 Task: Add an event with the title Quarterly Sales Forecast Review, date '2023/12/21', time 7:50 AM to 9:50 AMand add a description:  Participants will understand the importance of trust in fostering effective collaboration. They will learn strategies to build trust, create a psychologically safe environment, and encourage risk-taking and innovation., put the event into Green category . Add location for the event as: Toronto, Canada, logged in from the account softage.3@softage.netand send the event invitation to softage.4@softage.net and softage.5@softage.net. Set a reminder for the event 30 minutes before
Action: Mouse moved to (91, 103)
Screenshot: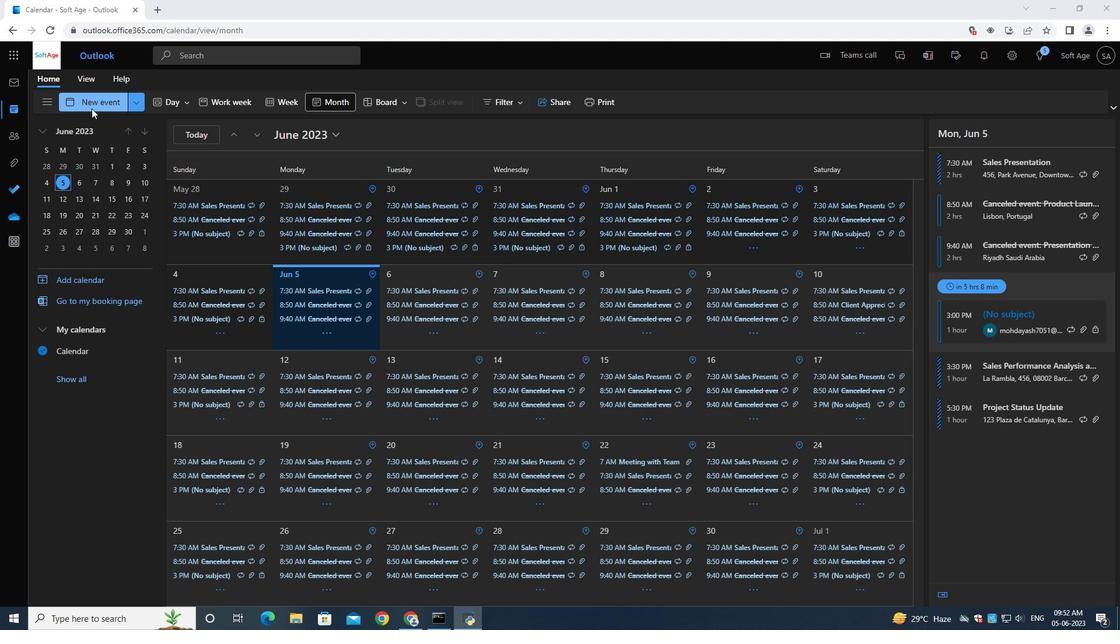
Action: Mouse pressed left at (91, 103)
Screenshot: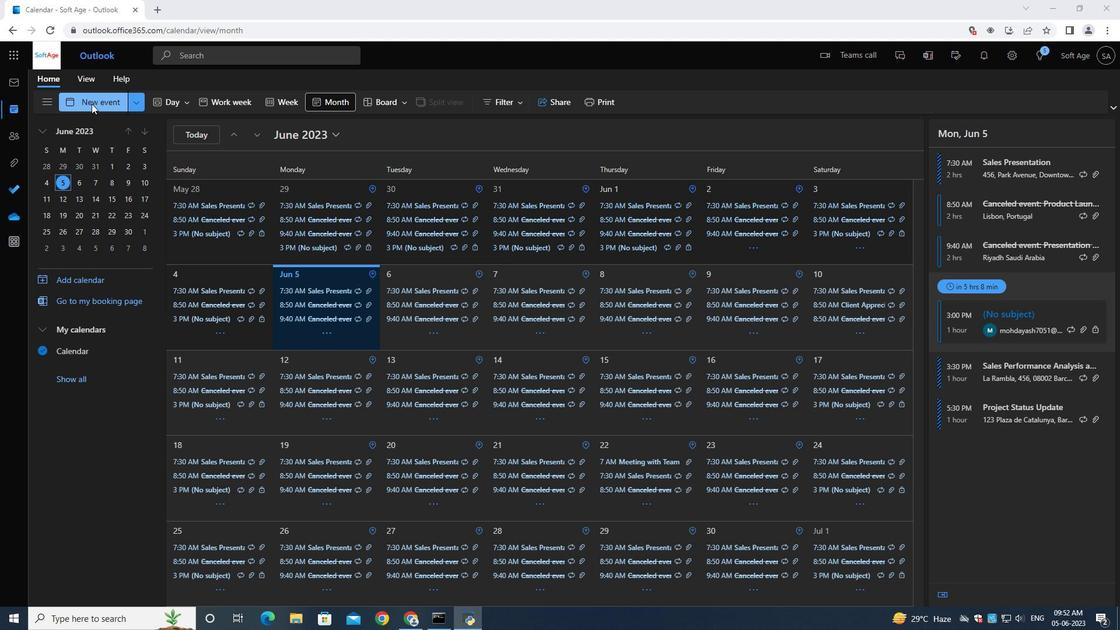 
Action: Mouse moved to (296, 194)
Screenshot: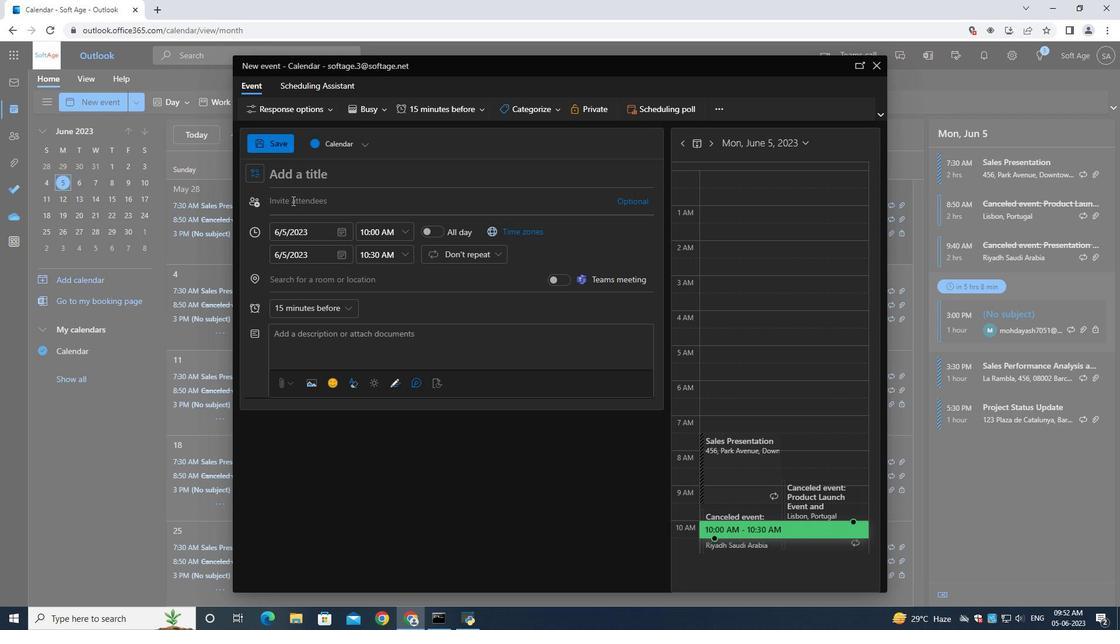 
Action: Key pressed <Key.shift>Quarterly<Key.space><Key.shift>Sales<Key.space><Key.shift>Forecast<Key.space><Key.shift>Review
Screenshot: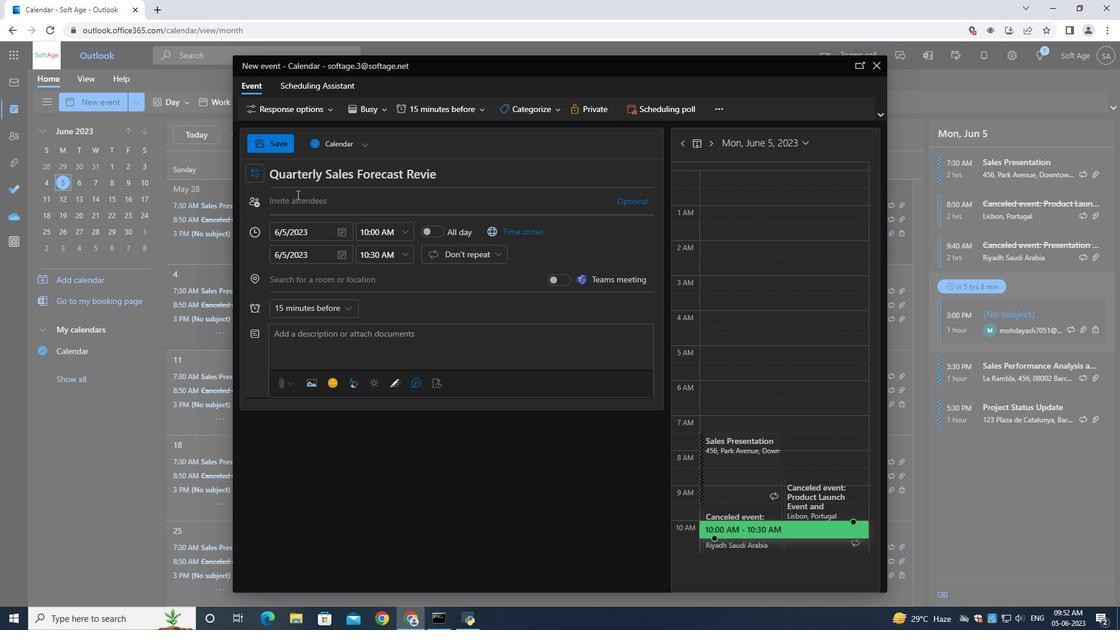 
Action: Mouse moved to (340, 232)
Screenshot: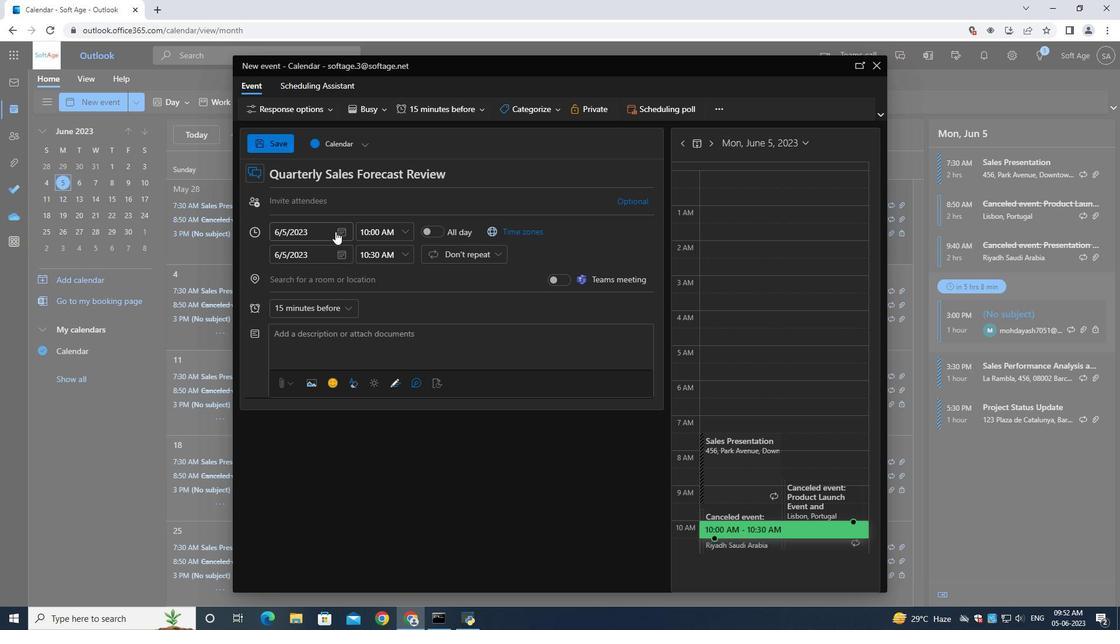 
Action: Mouse pressed left at (340, 232)
Screenshot: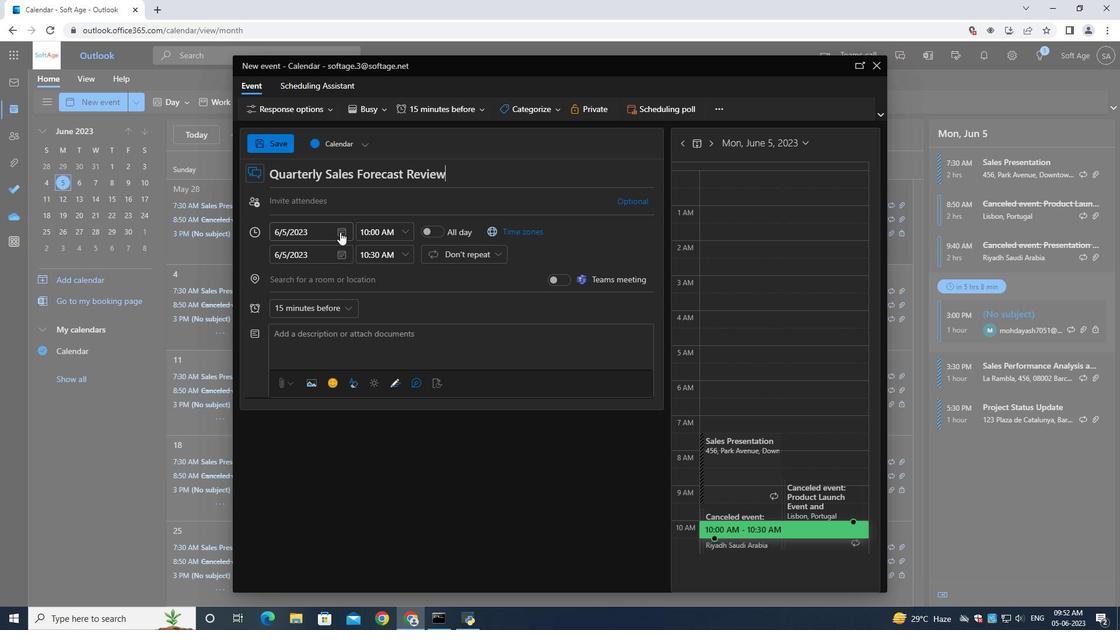 
Action: Mouse moved to (384, 263)
Screenshot: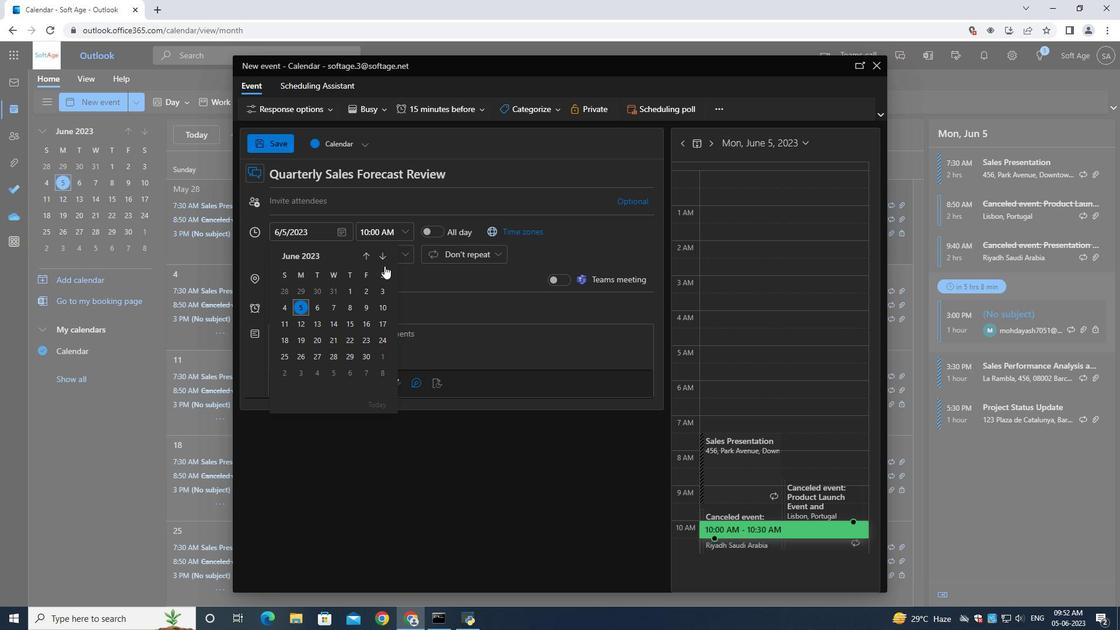 
Action: Mouse pressed left at (384, 263)
Screenshot: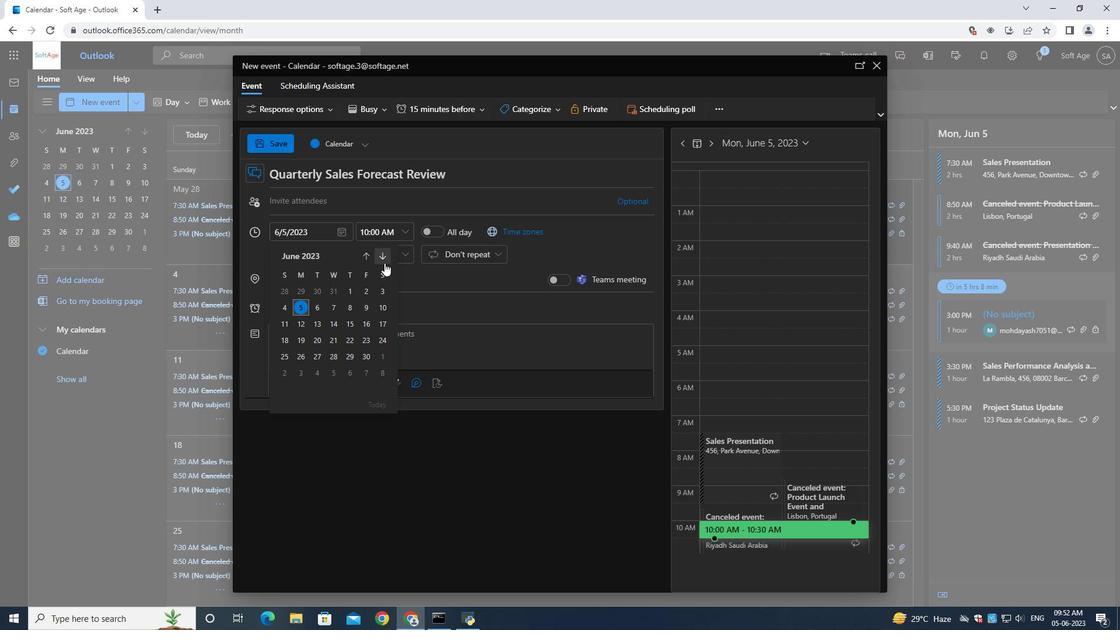 
Action: Mouse pressed left at (384, 263)
Screenshot: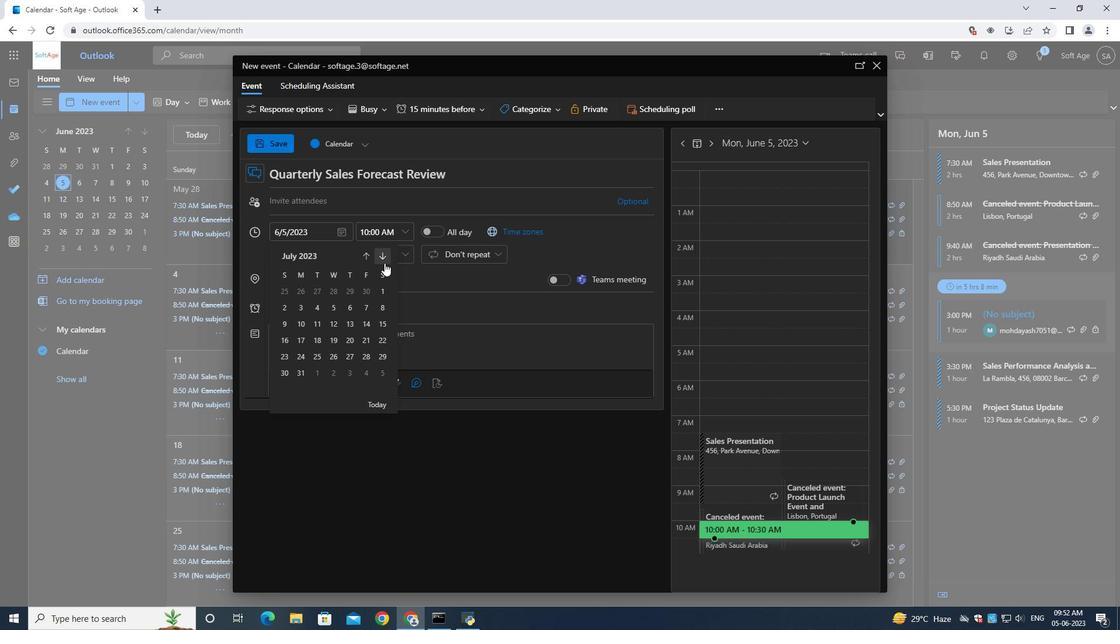 
Action: Mouse moved to (385, 263)
Screenshot: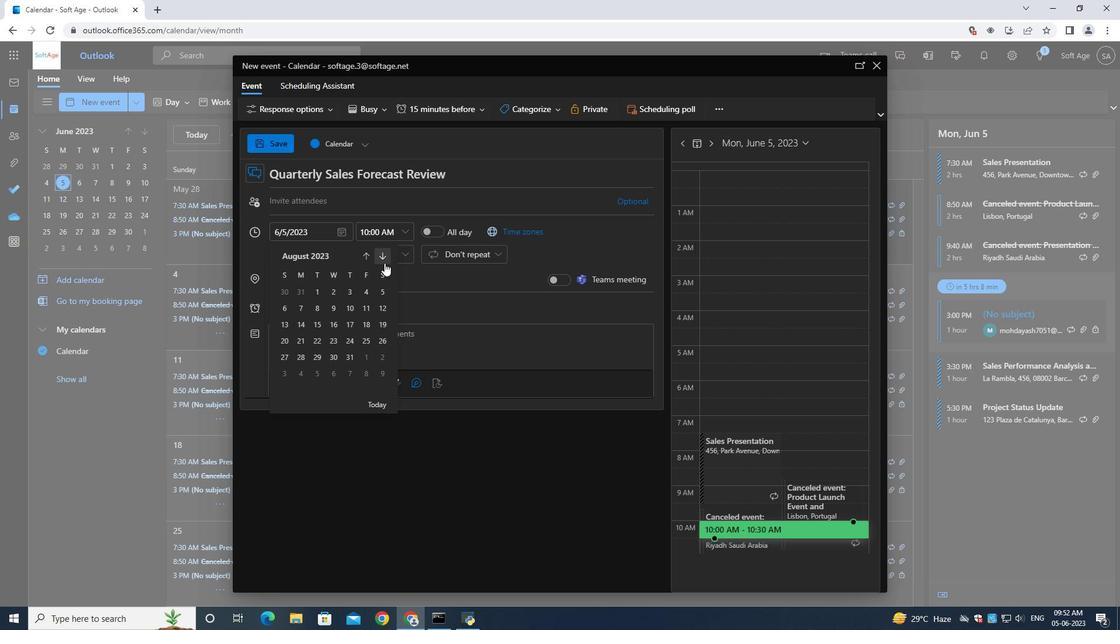
Action: Mouse pressed left at (385, 263)
Screenshot: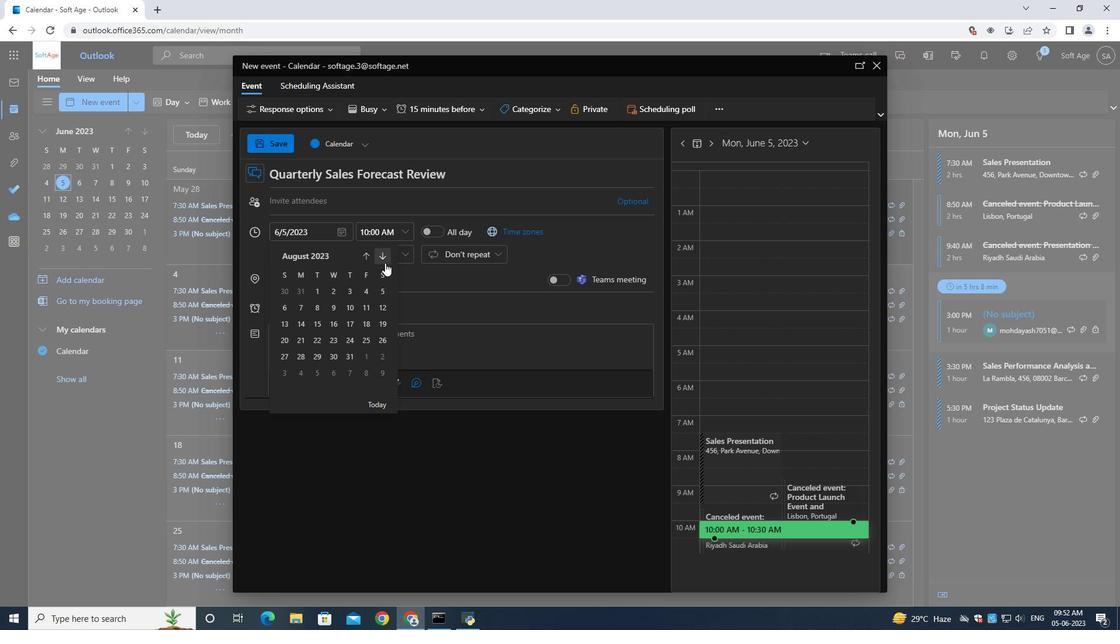 
Action: Mouse moved to (387, 263)
Screenshot: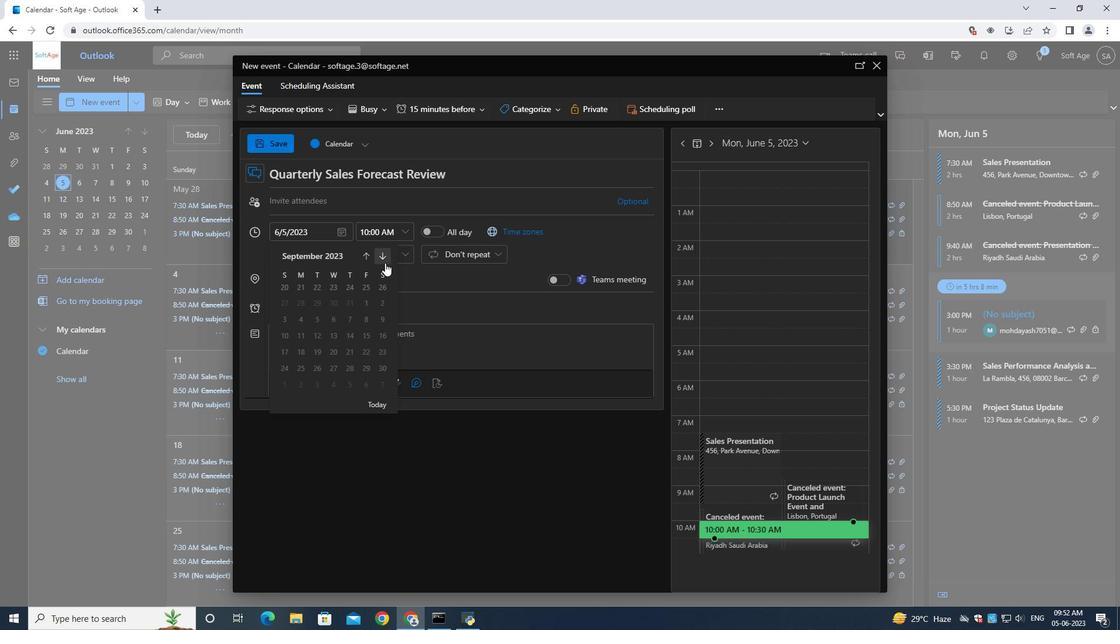 
Action: Mouse pressed left at (387, 263)
Screenshot: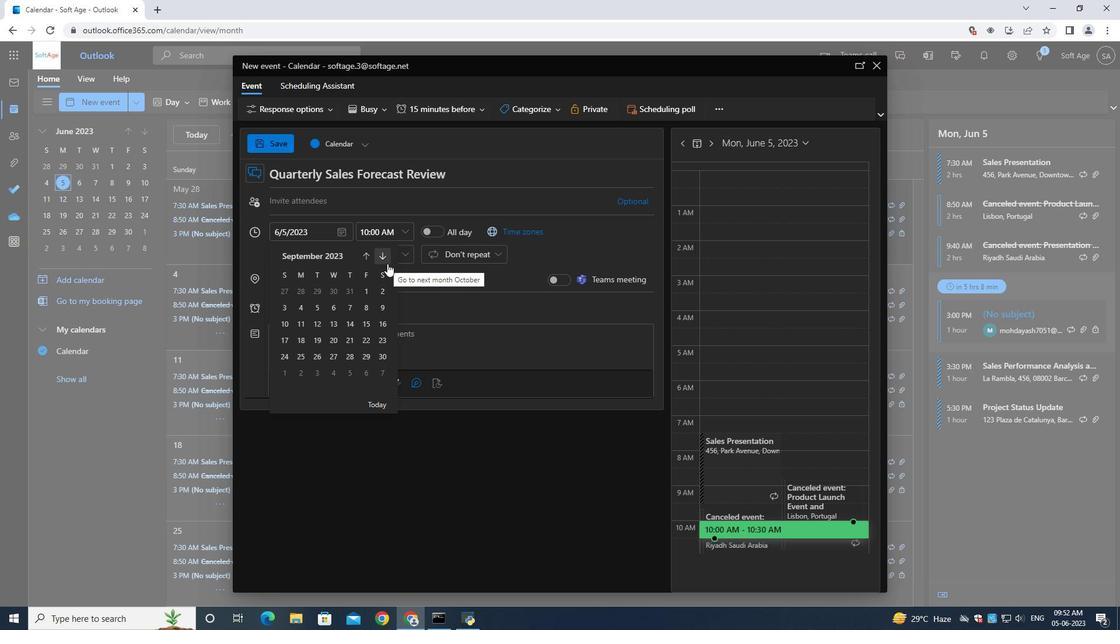 
Action: Mouse pressed left at (387, 263)
Screenshot: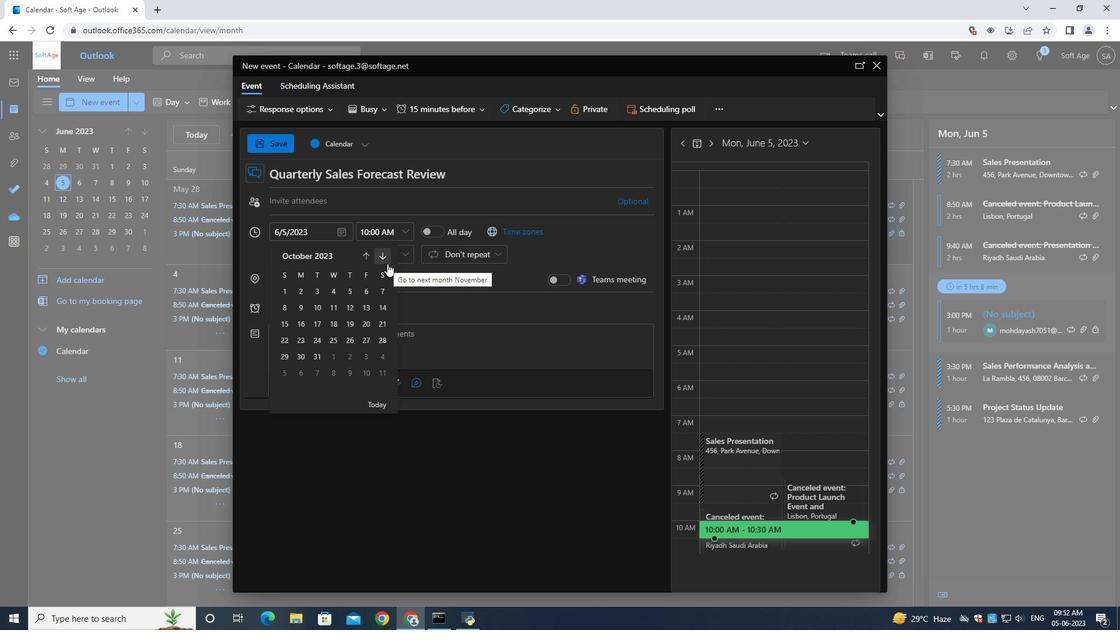 
Action: Mouse pressed left at (387, 263)
Screenshot: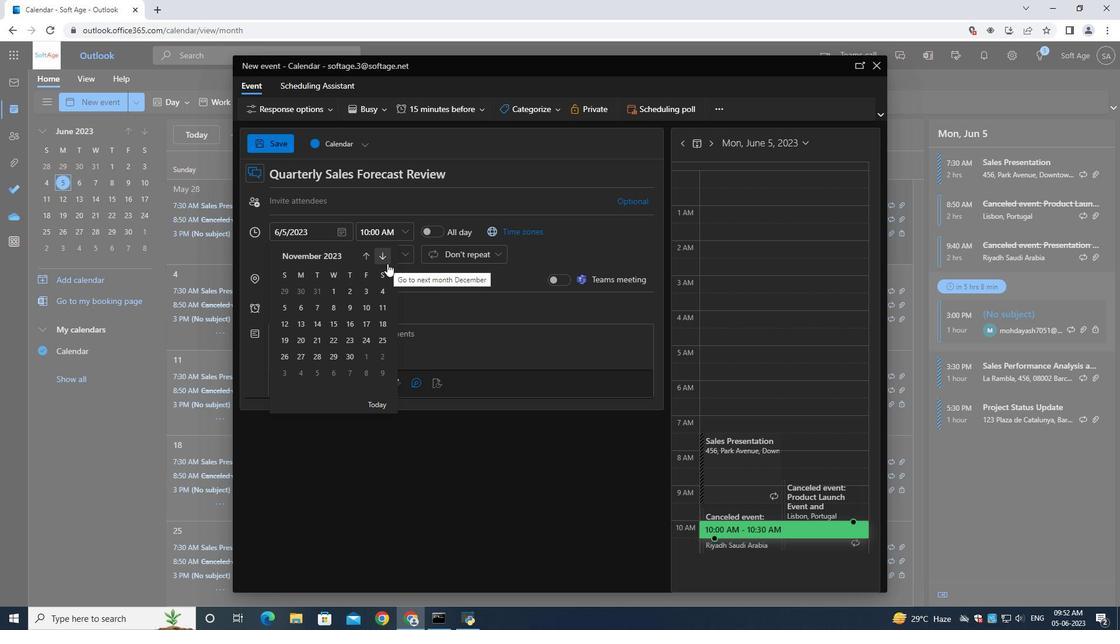 
Action: Mouse moved to (350, 341)
Screenshot: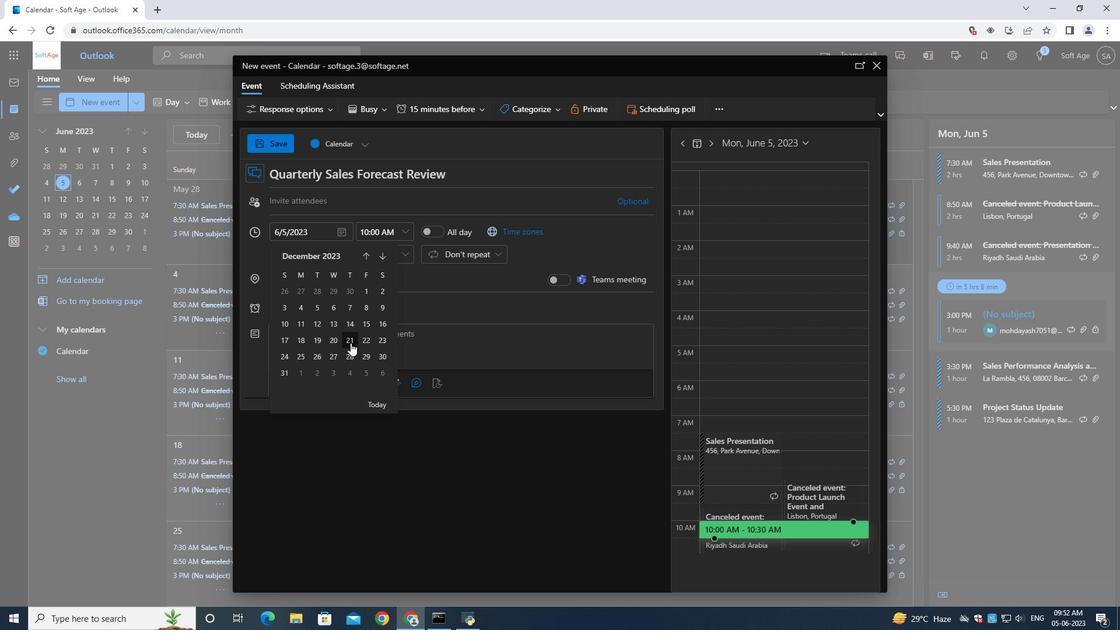 
Action: Mouse pressed left at (350, 341)
Screenshot: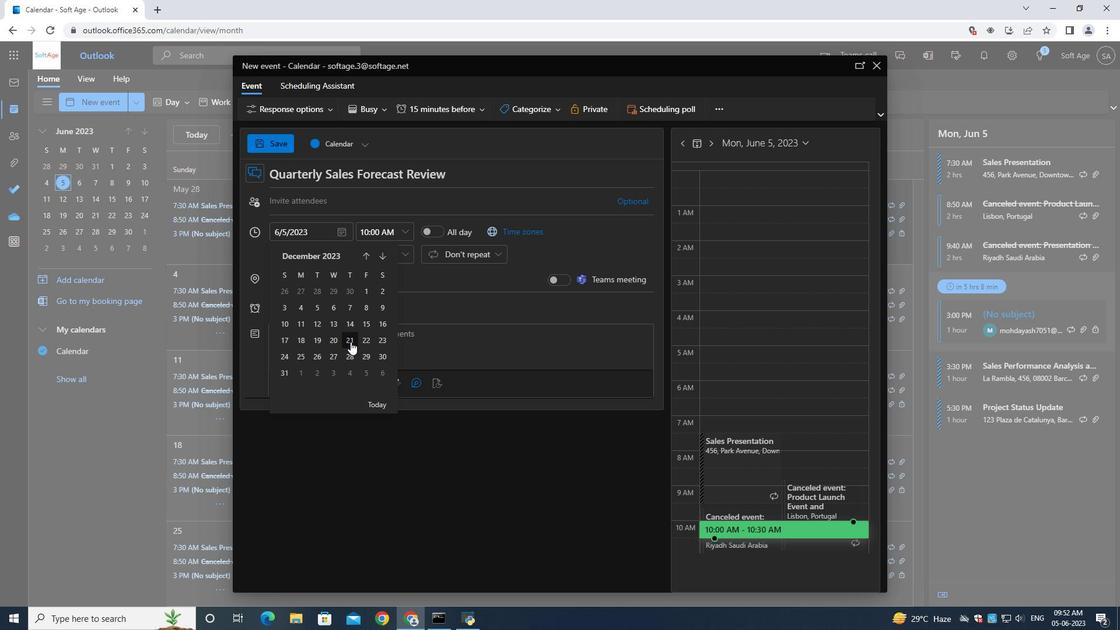 
Action: Mouse moved to (378, 234)
Screenshot: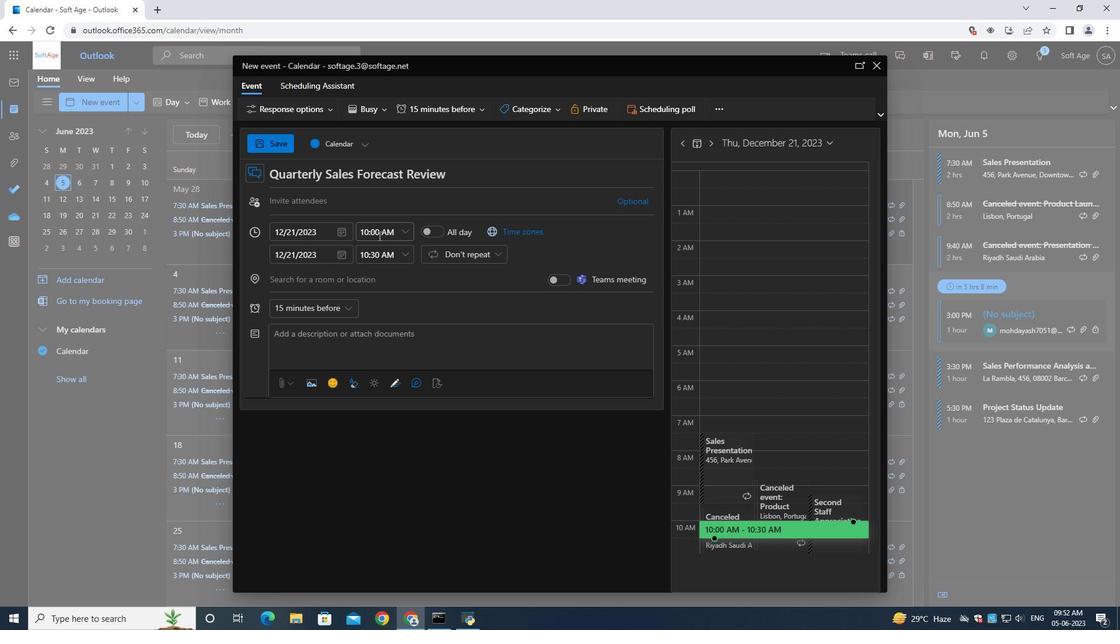 
Action: Mouse pressed left at (378, 234)
Screenshot: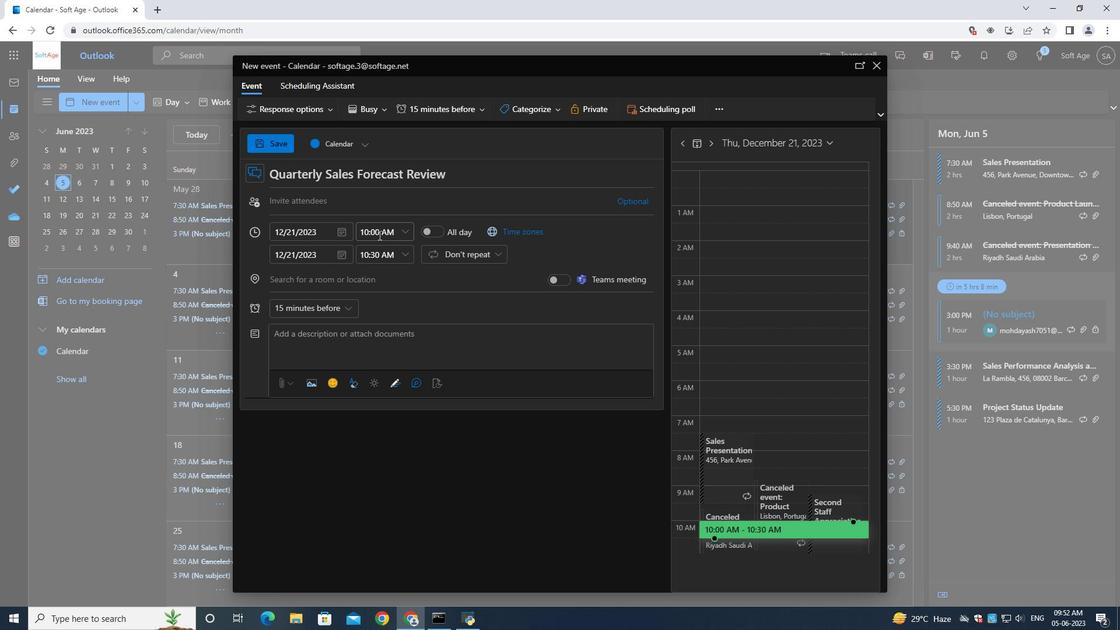
Action: Key pressed 7<Key.shift_r>:50<Key.shift>AM
Screenshot: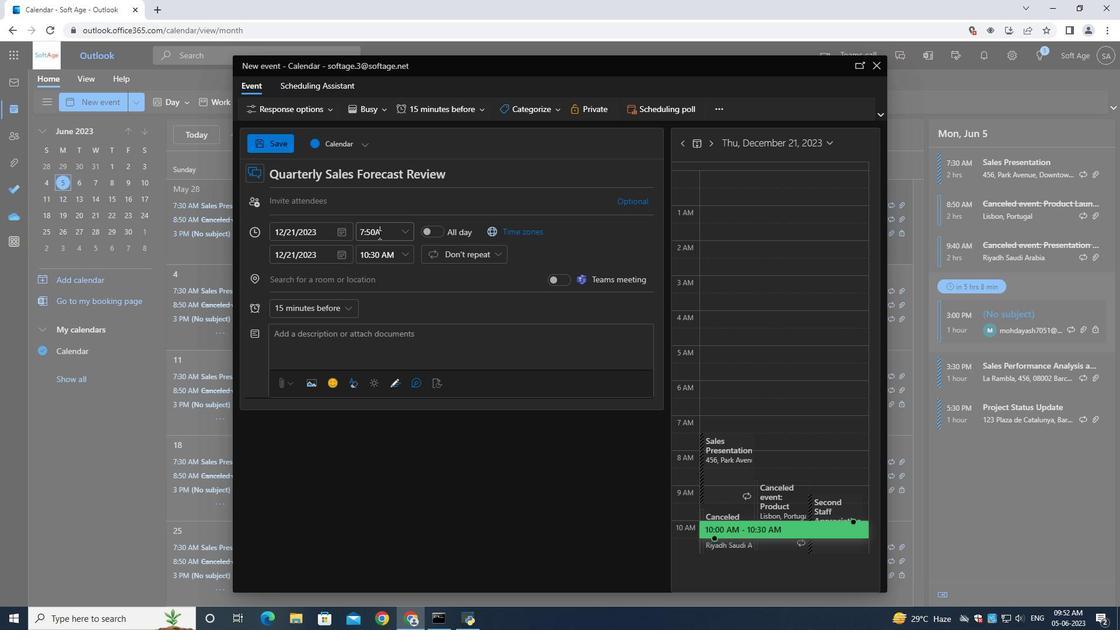 
Action: Mouse moved to (378, 256)
Screenshot: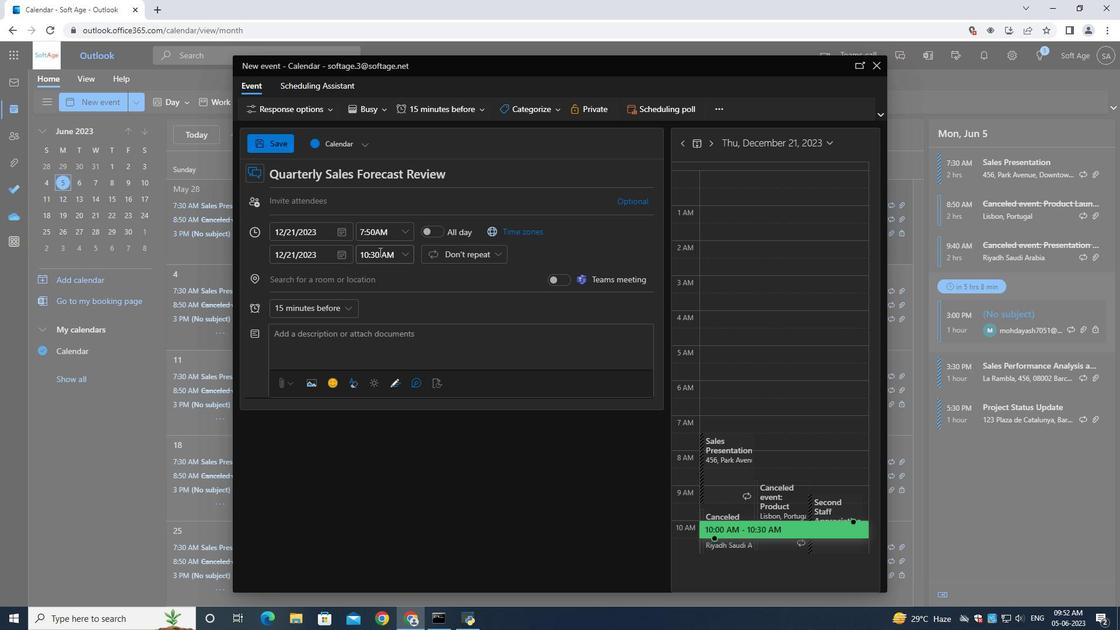 
Action: Mouse pressed left at (378, 256)
Screenshot: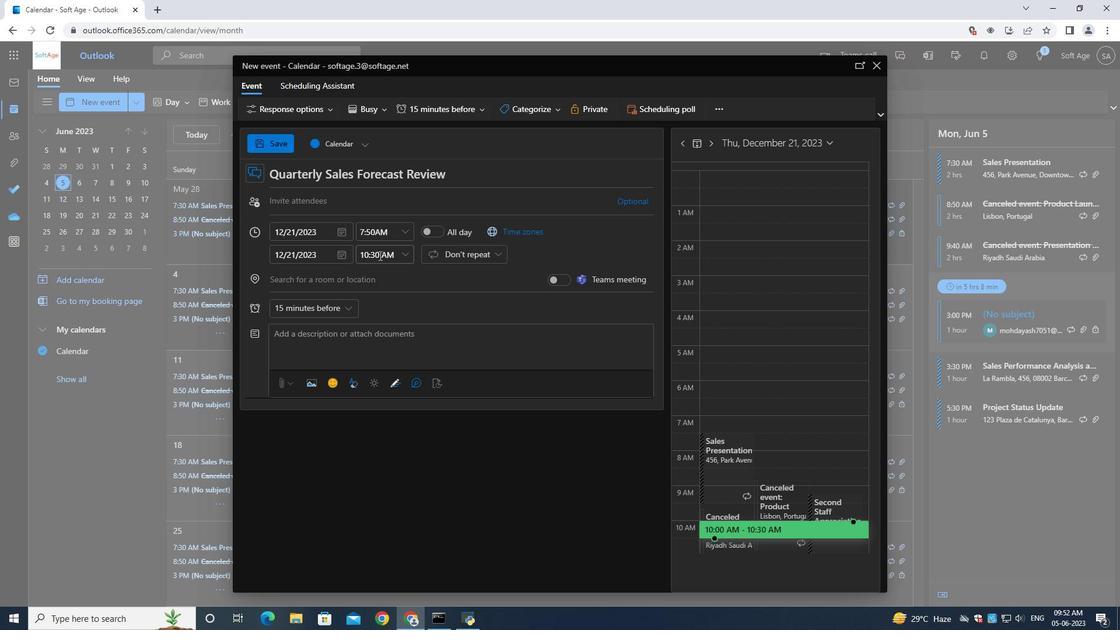 
Action: Key pressed 9<Key.shift_r>:50<Key.shift>AM
Screenshot: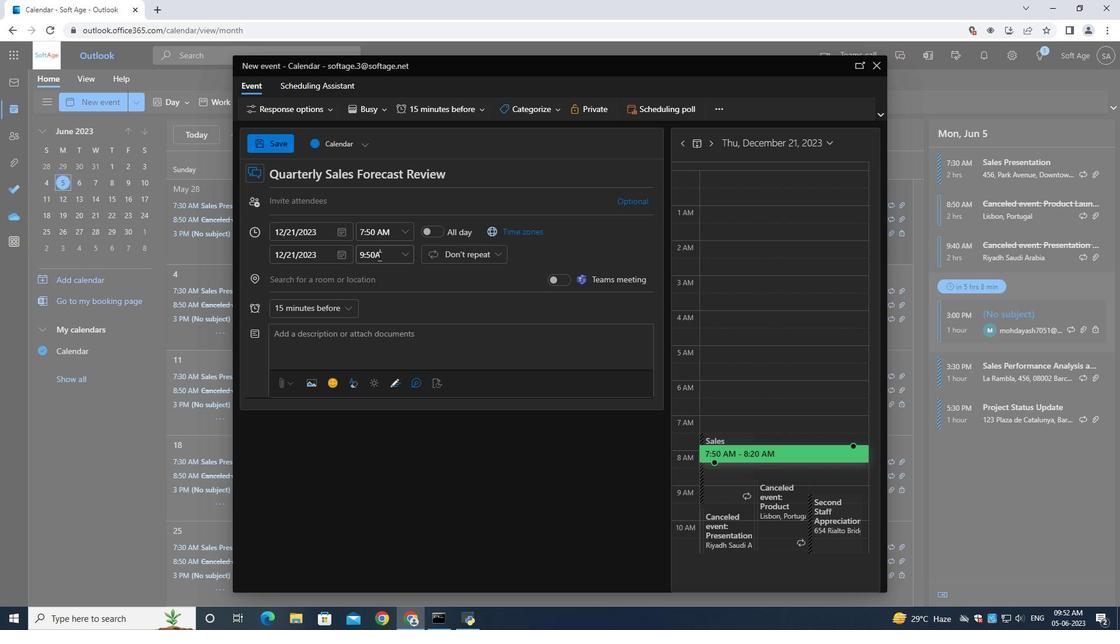 
Action: Mouse moved to (317, 337)
Screenshot: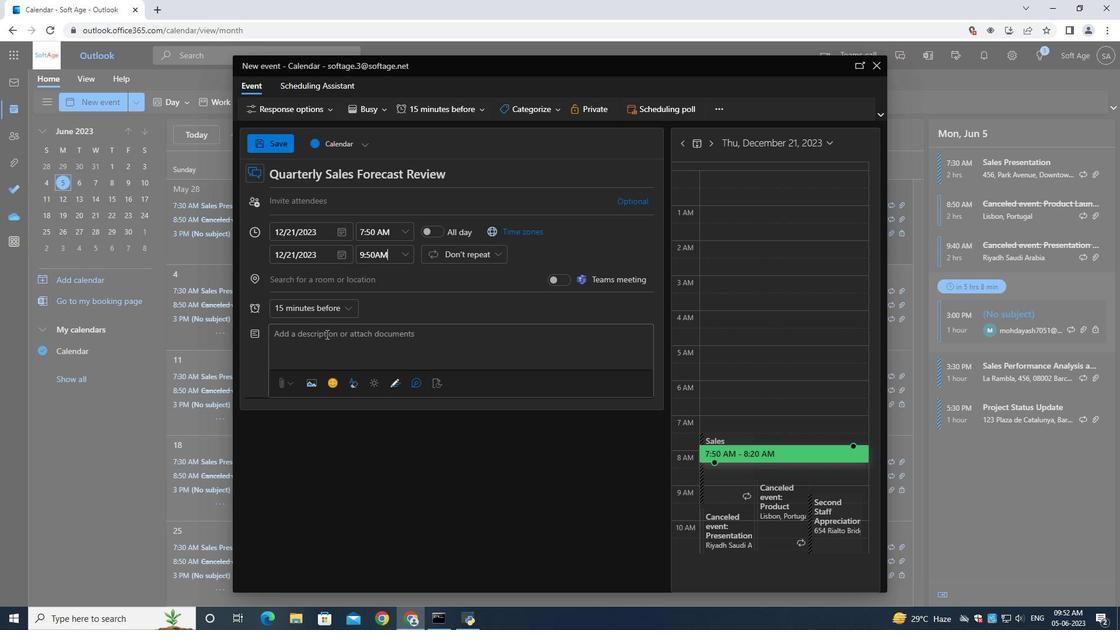 
Action: Mouse pressed left at (317, 337)
Screenshot: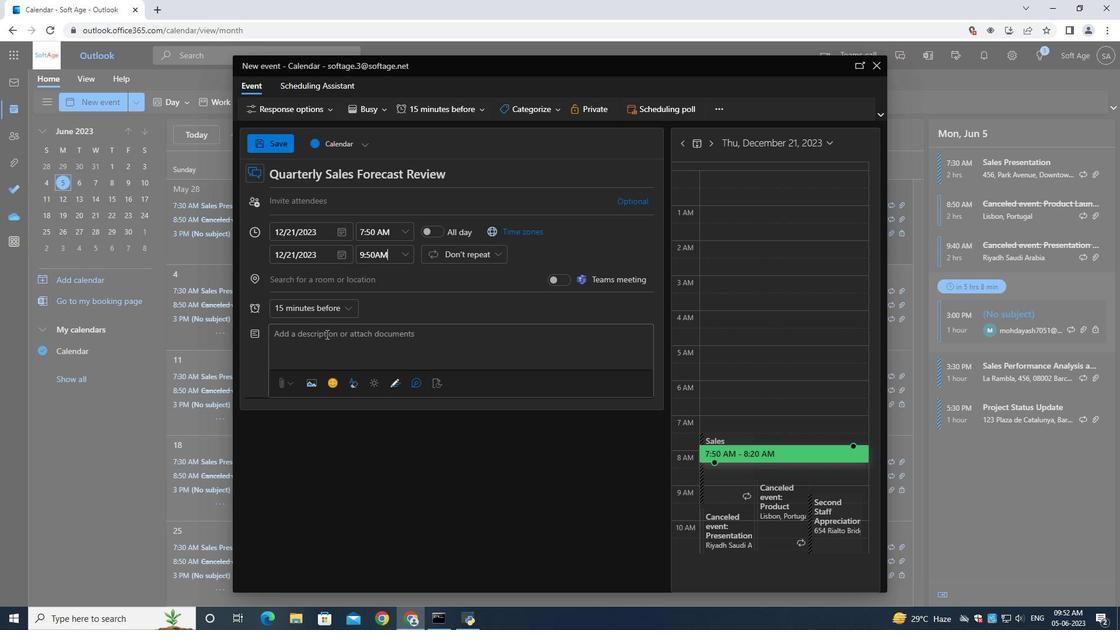 
Action: Mouse moved to (320, 337)
Screenshot: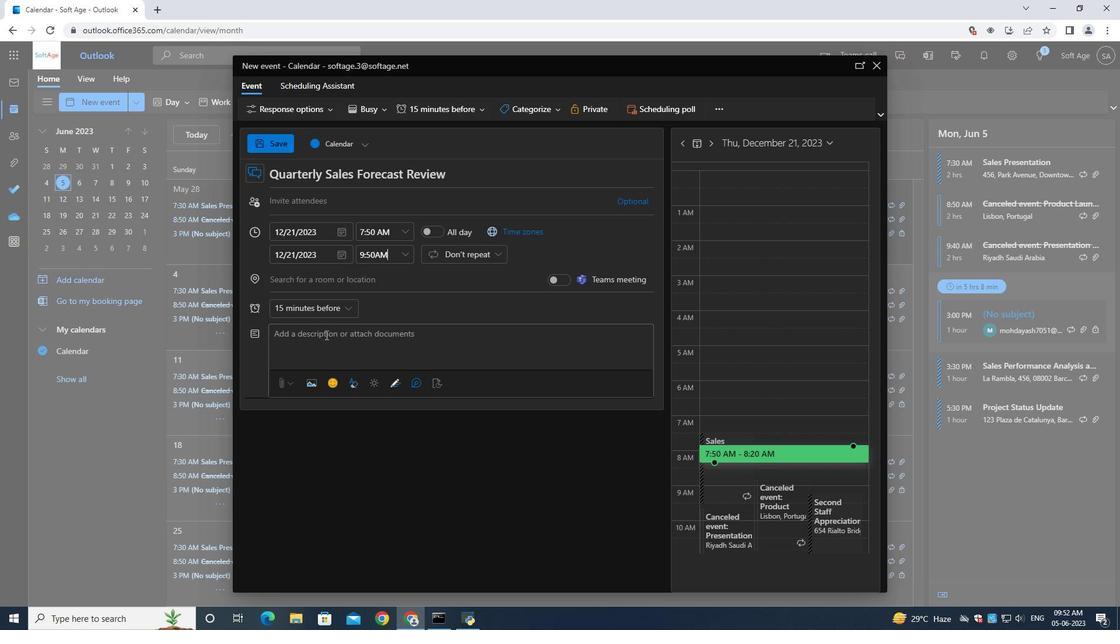 
Action: Key pressed <Key.shift>Participants<Key.space>will<Key.space>understand<Key.space>the<Key.space>importance<Key.space>of<Key.space>trust<Key.space>in<Key.space>fostering<Key.space>effective<Key.space>collaboration.<Key.space><Key.shift>They<Key.space>will<Key.space>learn<Key.space>strategies<Key.space>to<Key.space>build<Key.space>trust,<Key.space>create<Key.space>a<Key.space>psychologically<Key.space>safe<Key.space>environment,<Key.space>and<Key.space>encourage<Key.space>risk-taking<Key.space>and<Key.space>innovation.
Screenshot: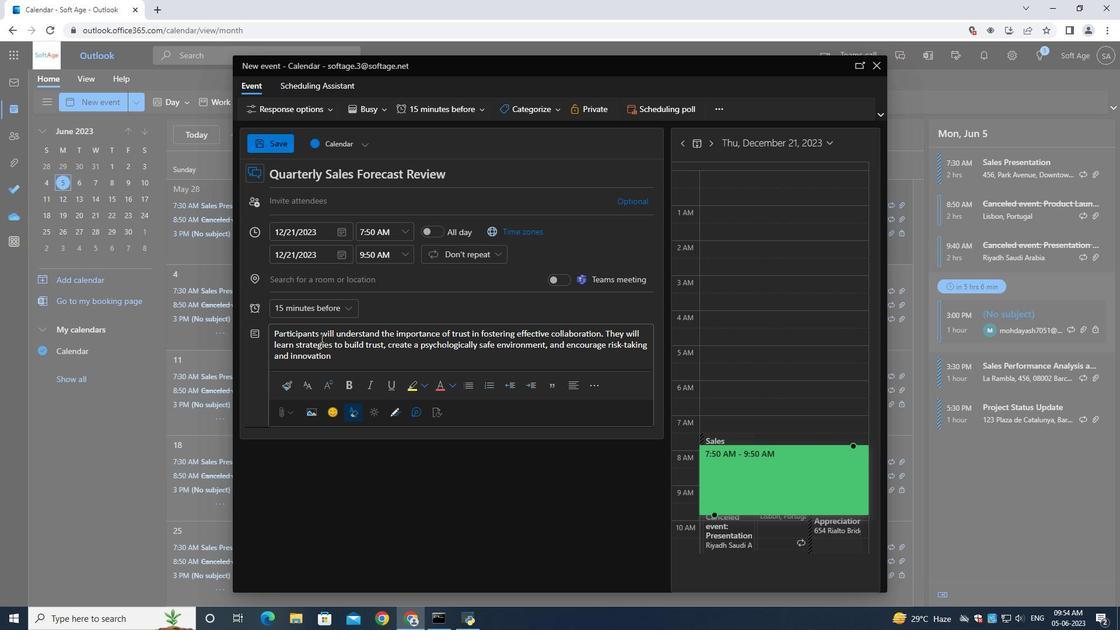 
Action: Mouse moved to (530, 114)
Screenshot: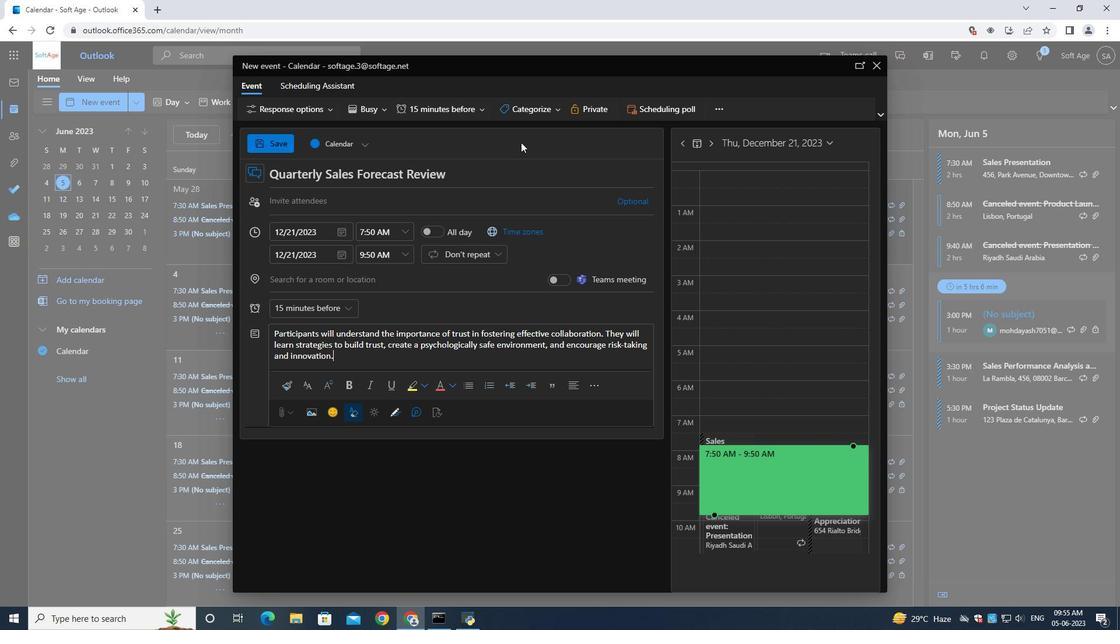 
Action: Mouse pressed left at (530, 114)
Screenshot: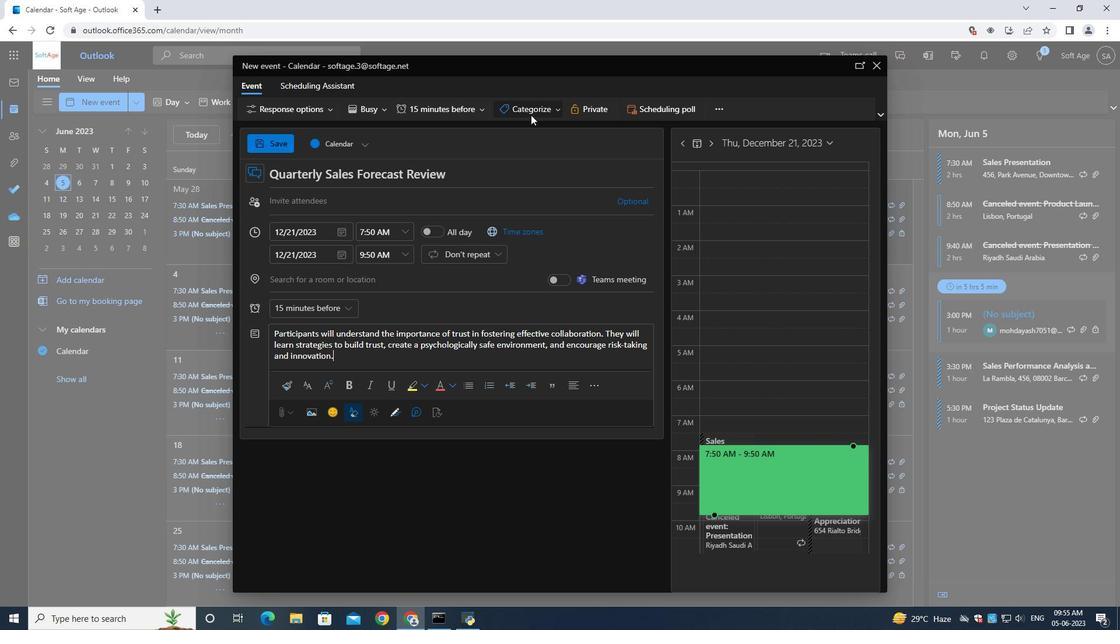 
Action: Mouse moved to (538, 148)
Screenshot: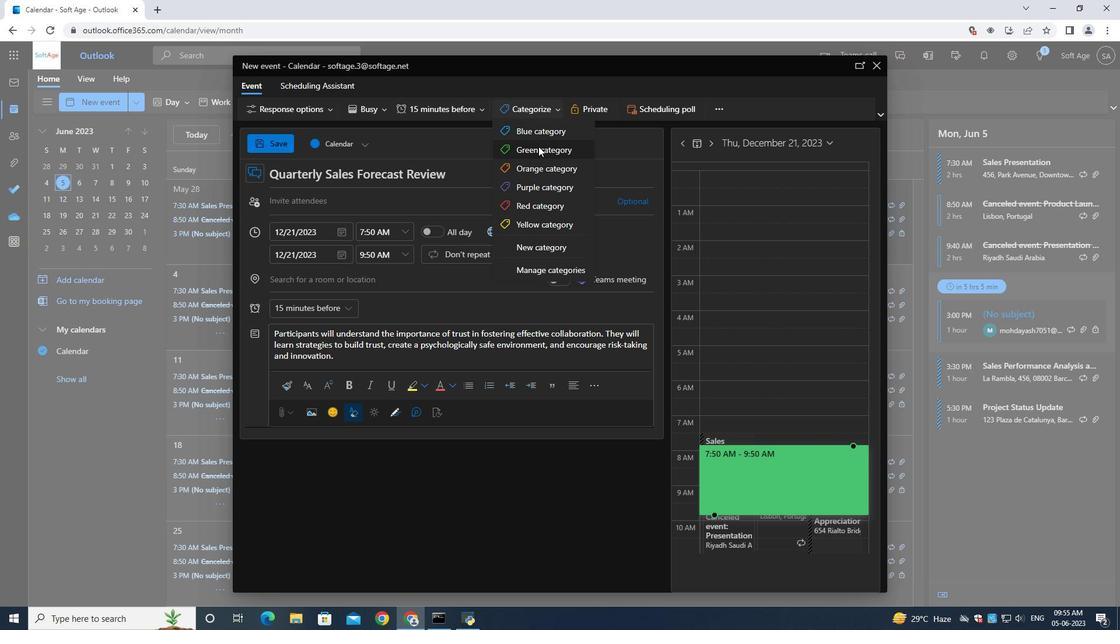 
Action: Mouse pressed left at (538, 148)
Screenshot: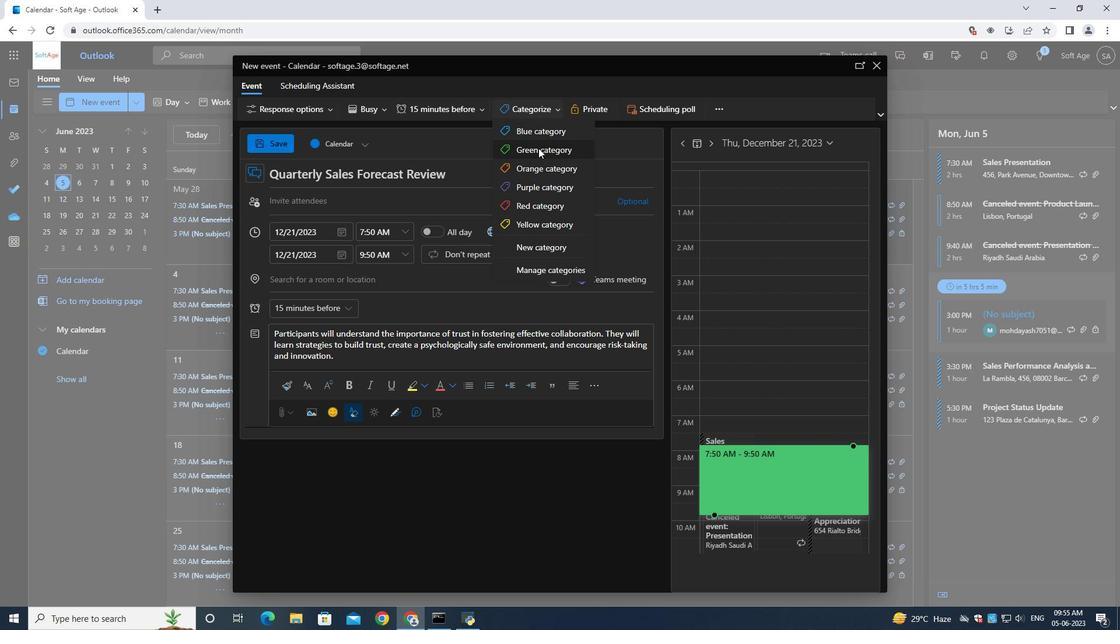 
Action: Mouse moved to (296, 277)
Screenshot: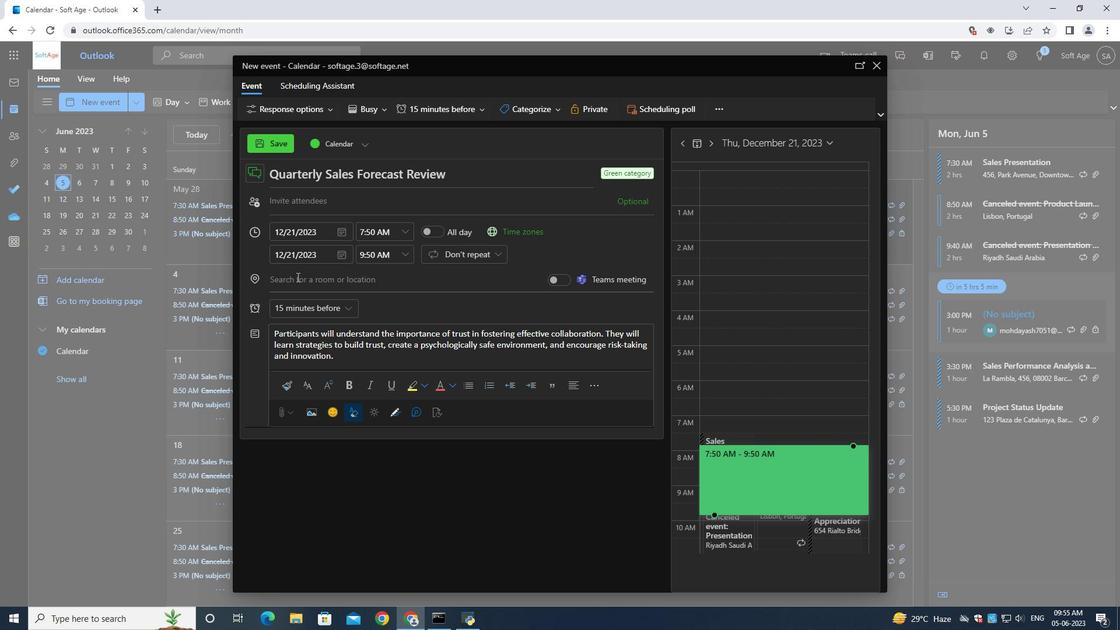 
Action: Mouse pressed left at (296, 277)
Screenshot: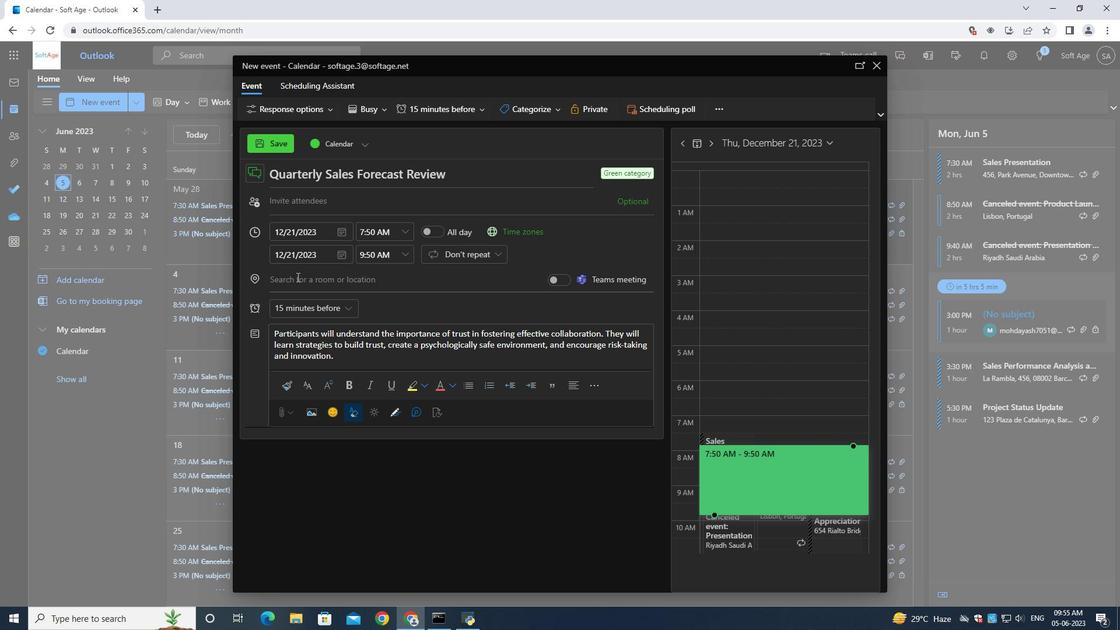 
Action: Key pressed <Key.shift>Toronto,<Key.space><Key.shift>Canada
Screenshot: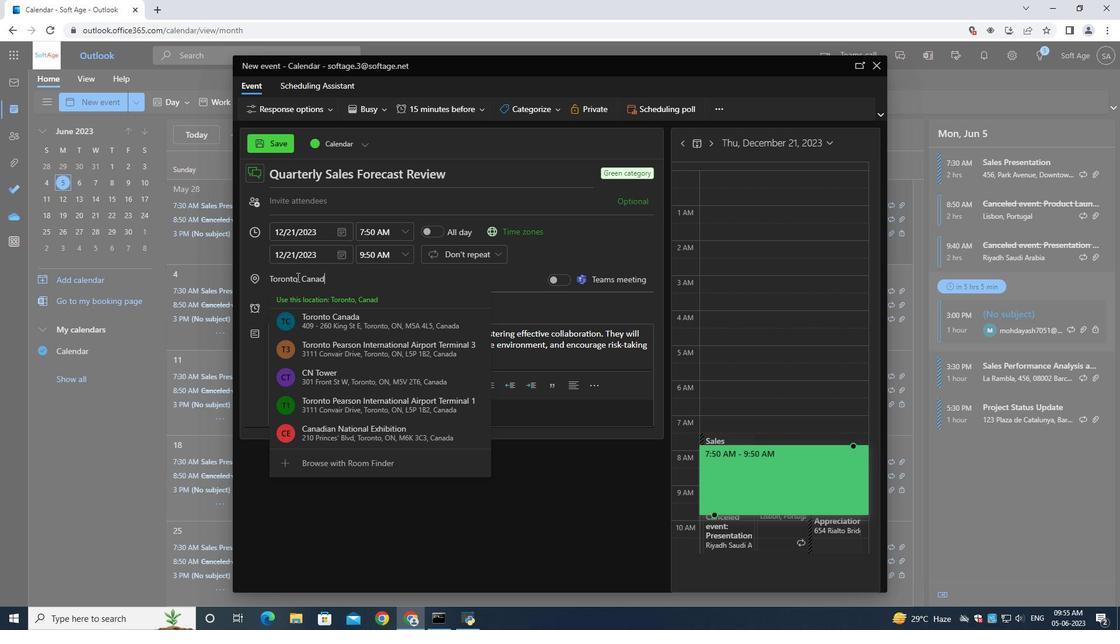 
Action: Mouse moved to (310, 199)
Screenshot: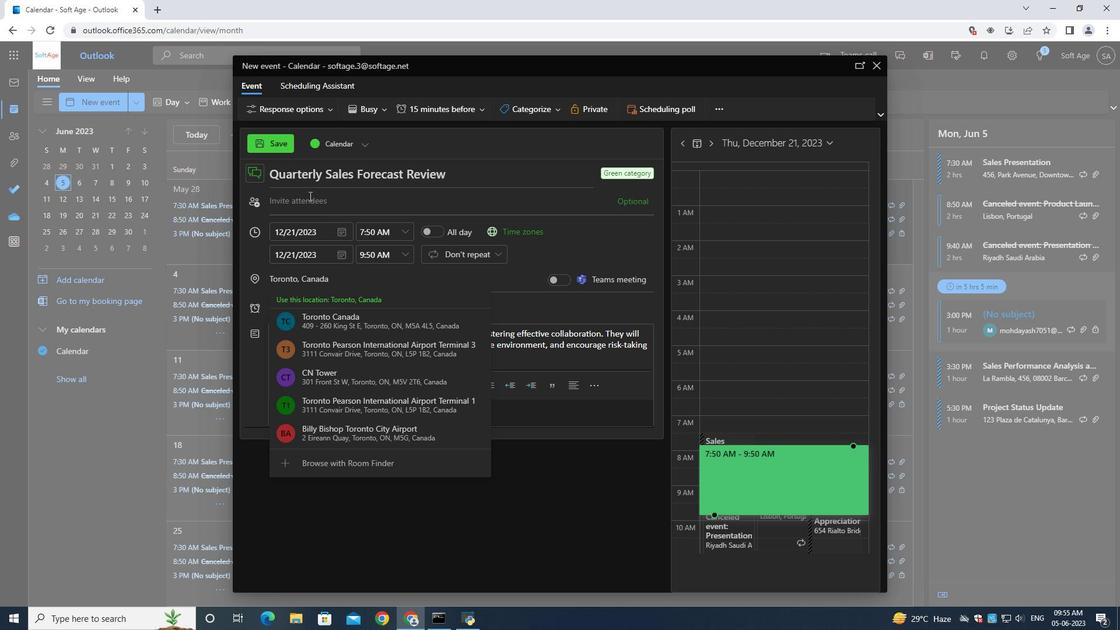 
Action: Mouse pressed left at (310, 199)
Screenshot: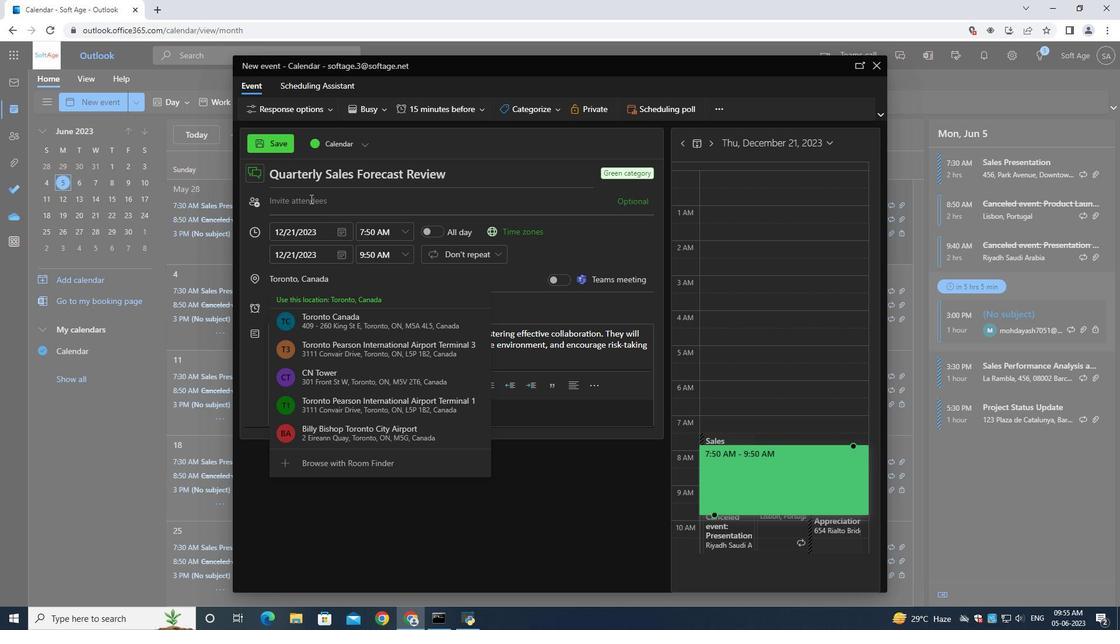 
Action: Key pressed softage.3<Key.backspace>4<Key.shift><Key.shift><Key.shift><Key.shift><Key.shift><Key.shift>@softage.net
Screenshot: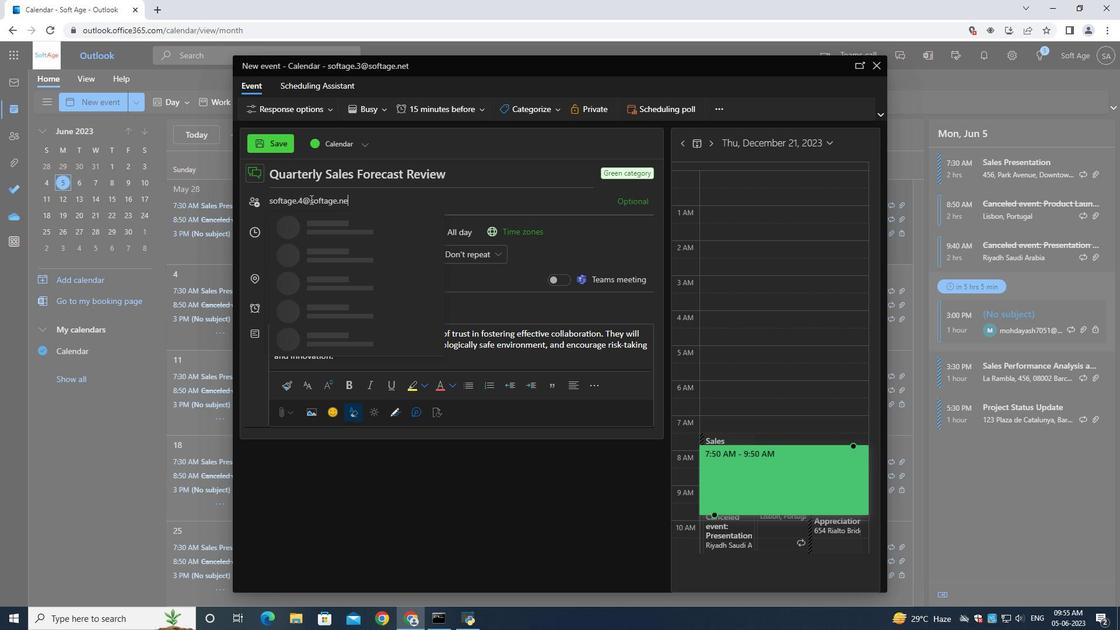 
Action: Mouse moved to (339, 228)
Screenshot: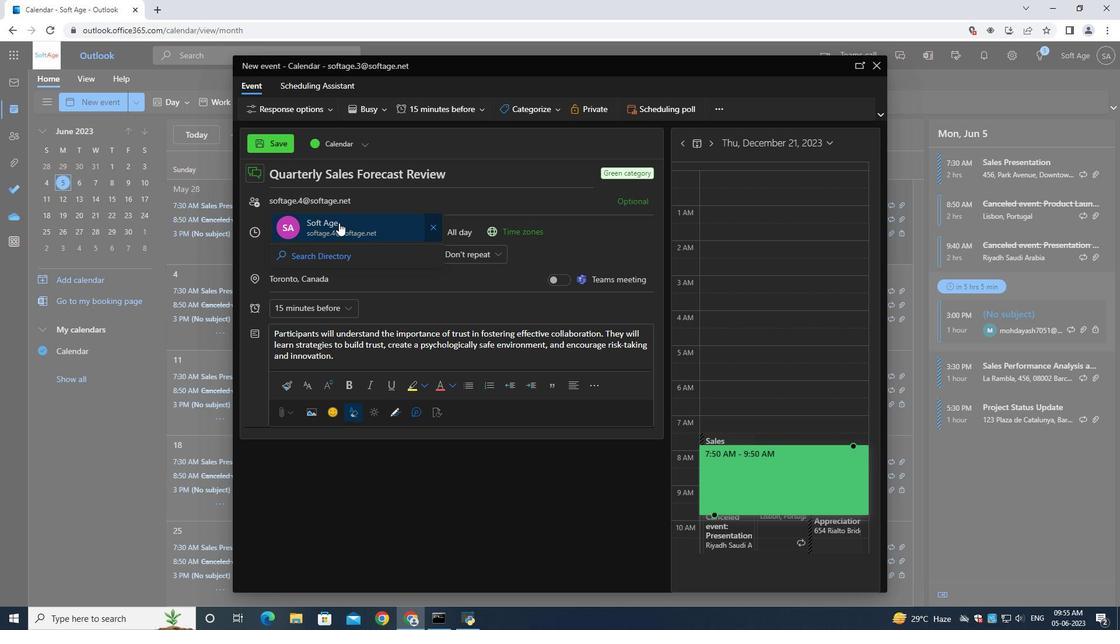 
Action: Mouse pressed left at (339, 228)
Screenshot: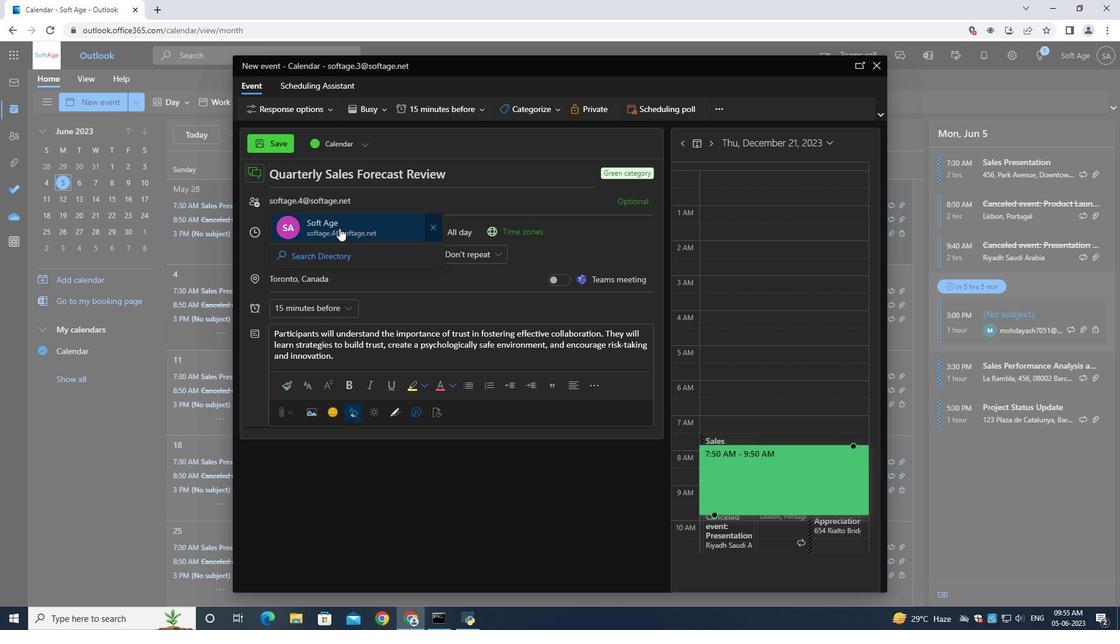 
Action: Mouse moved to (358, 200)
Screenshot: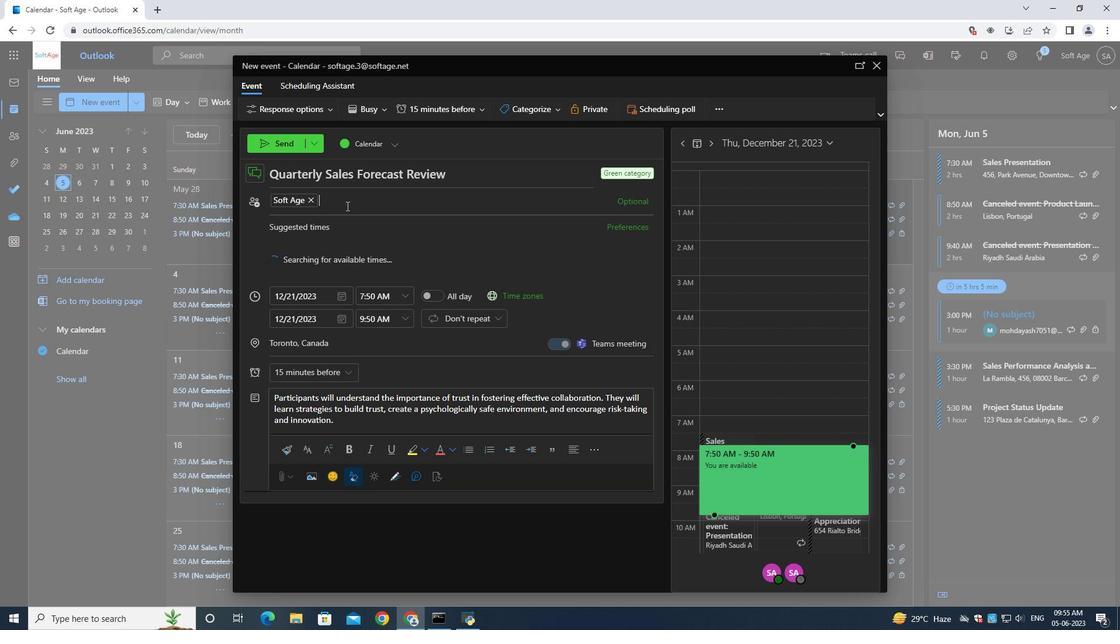 
Action: Key pressed softage.5<Key.shift><Key.shift><Key.shift><Key.shift>@softage.net
Screenshot: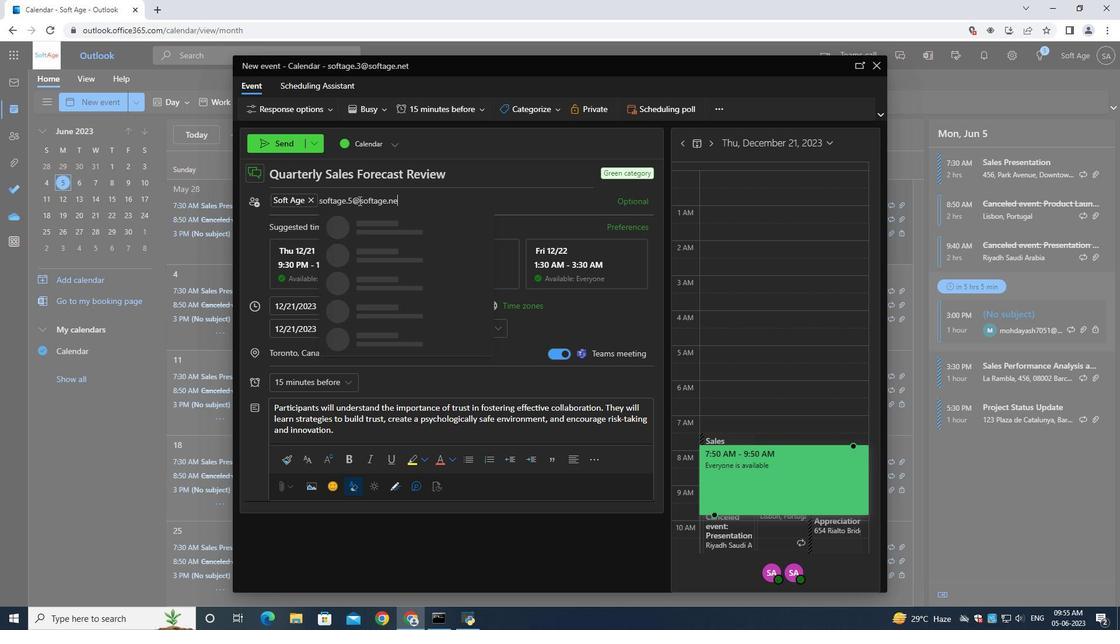 
Action: Mouse moved to (404, 232)
Screenshot: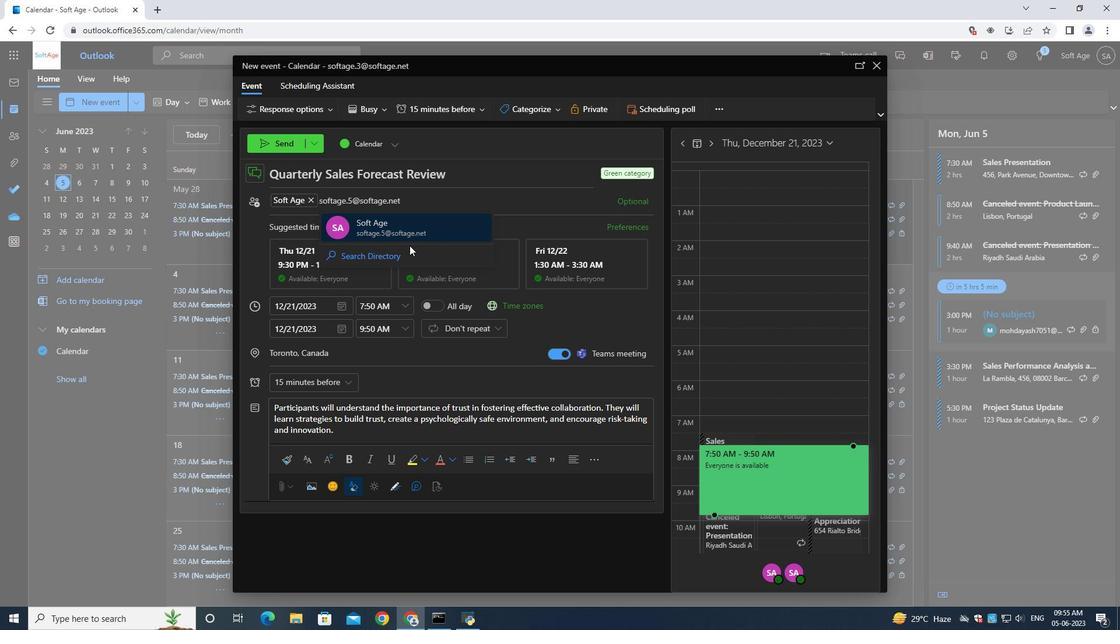 
Action: Mouse pressed left at (404, 232)
Screenshot: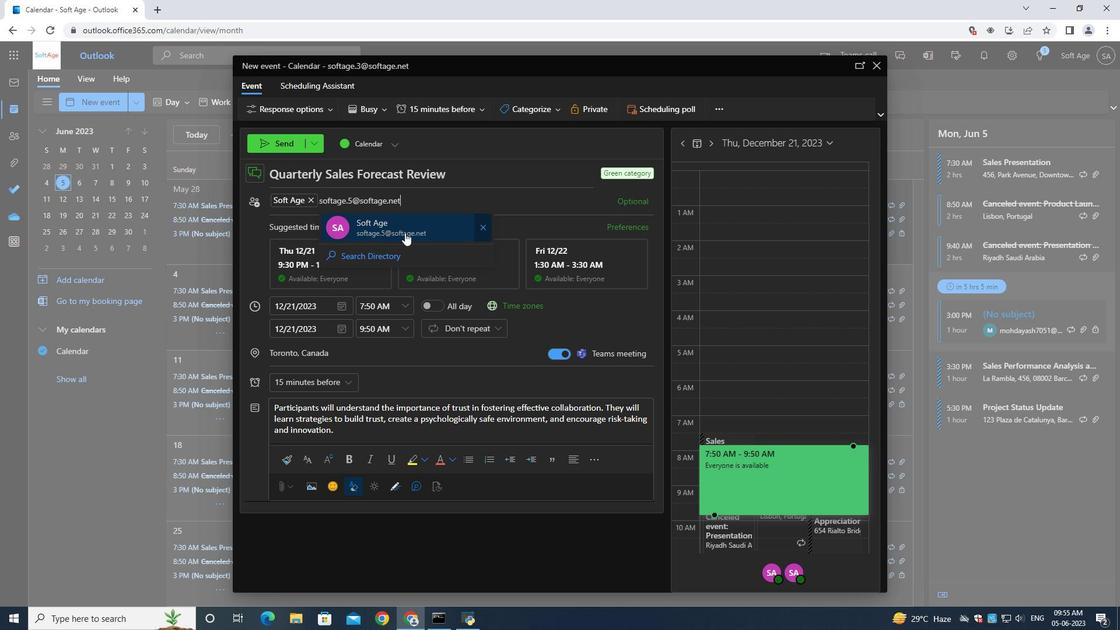 
Action: Mouse moved to (316, 380)
Screenshot: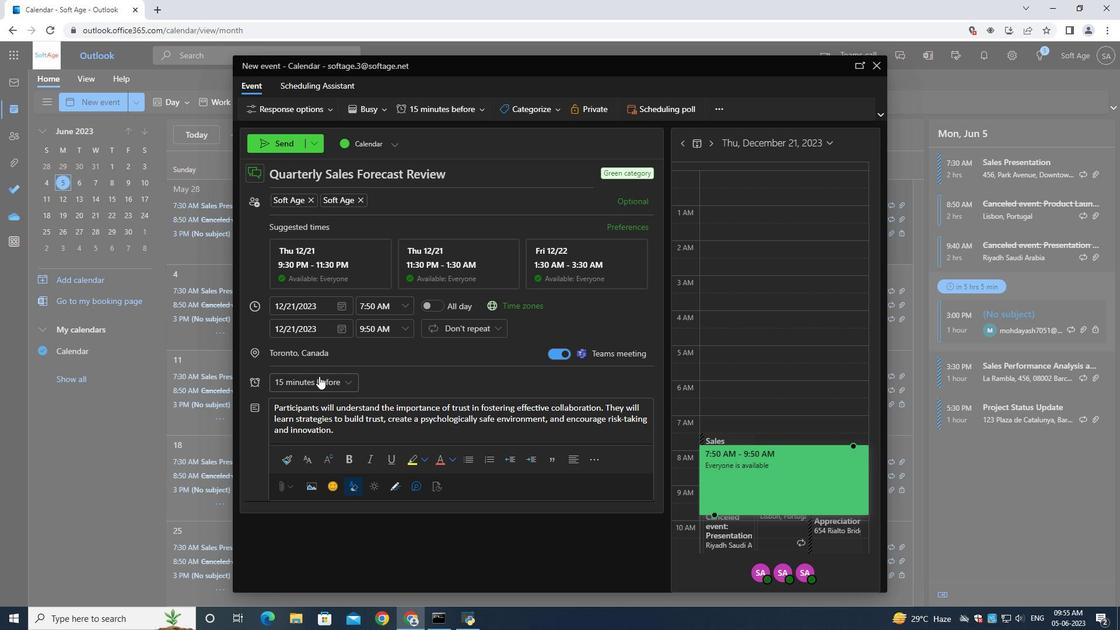 
Action: Mouse pressed left at (316, 380)
Screenshot: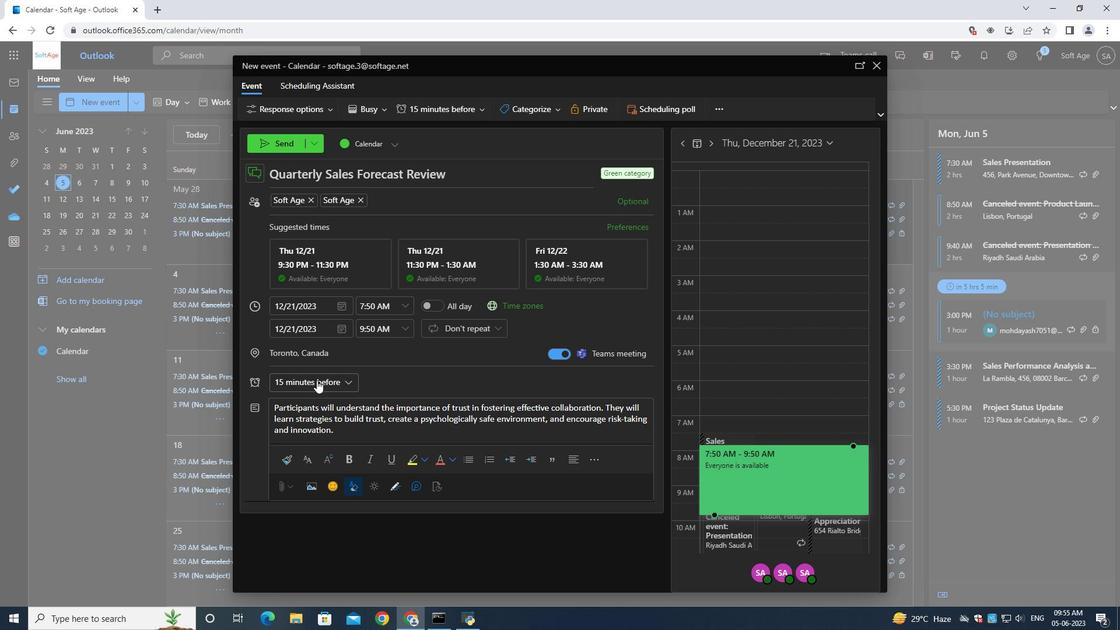 
Action: Mouse moved to (306, 243)
Screenshot: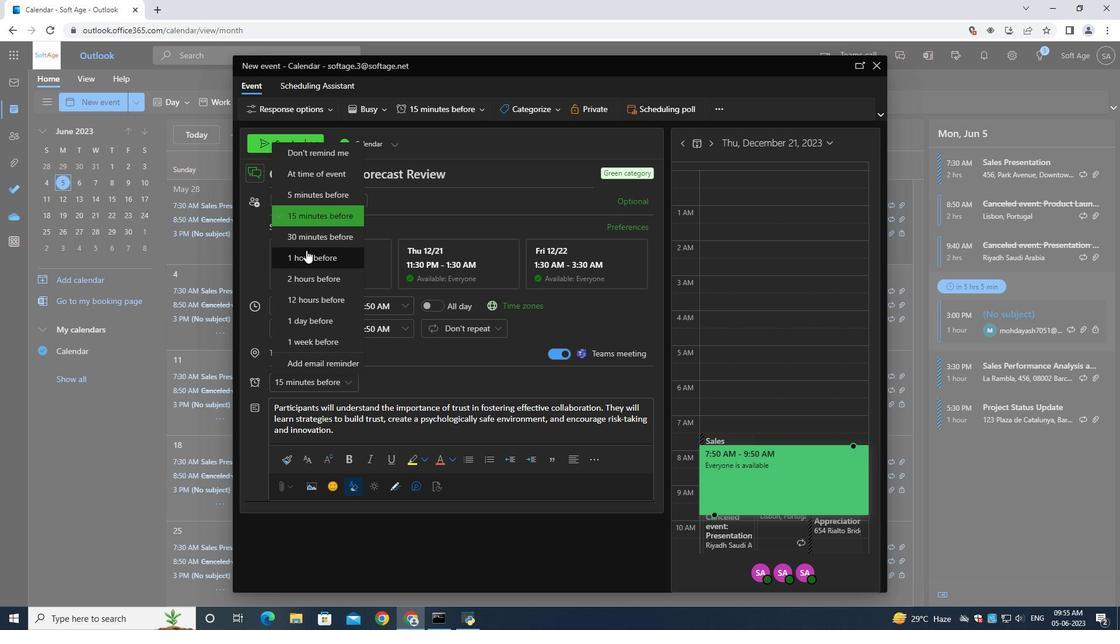 
Action: Mouse pressed left at (306, 243)
Screenshot: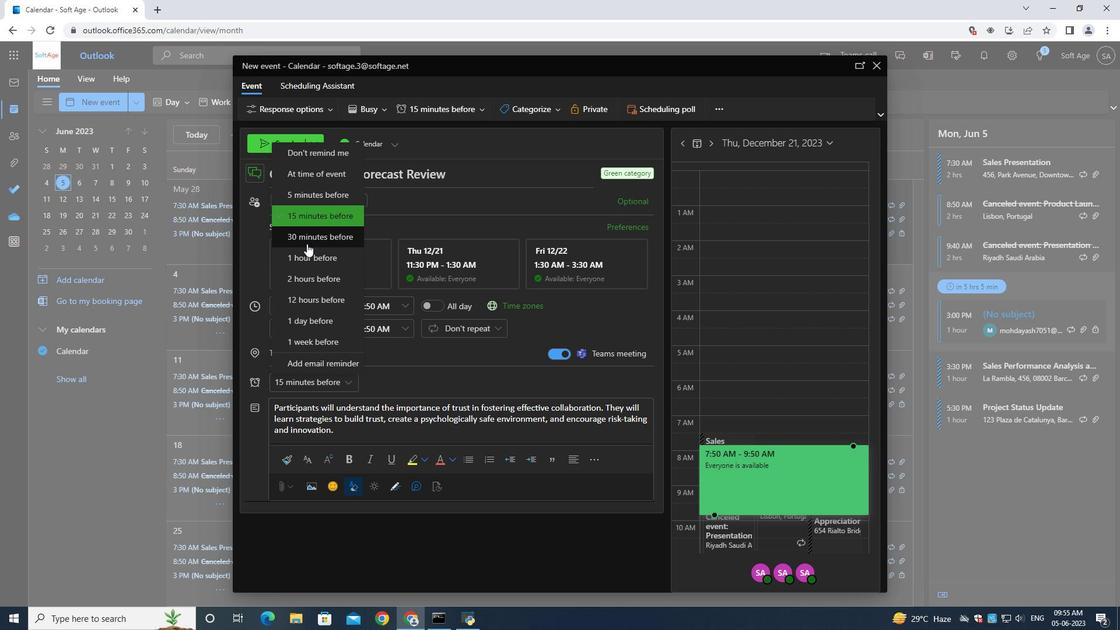 
Action: Mouse moved to (278, 144)
Screenshot: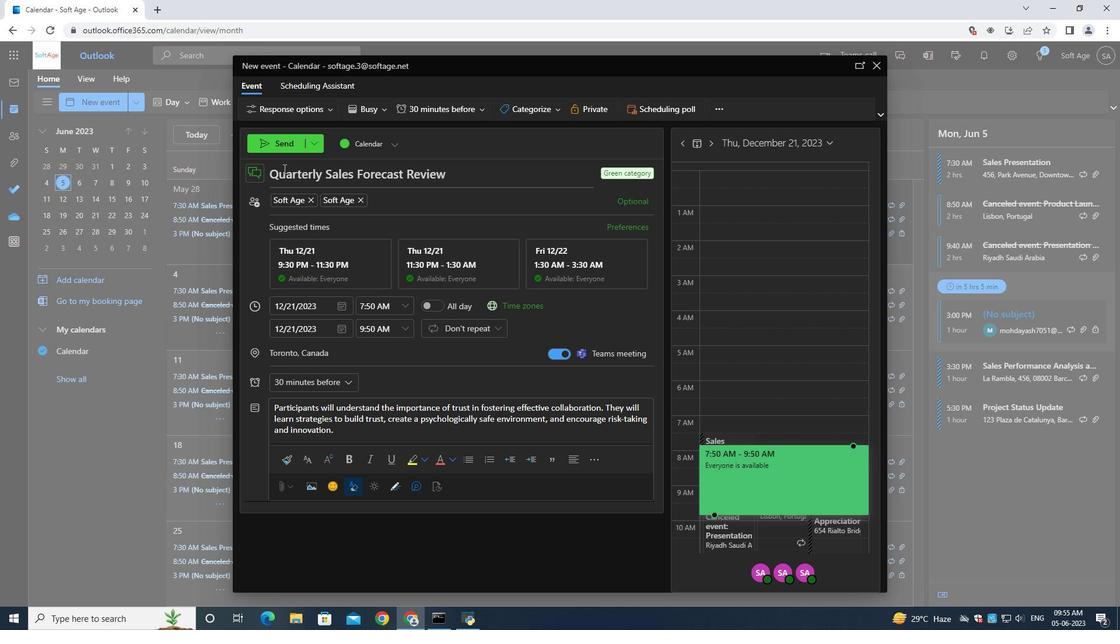 
Action: Mouse pressed left at (278, 144)
Screenshot: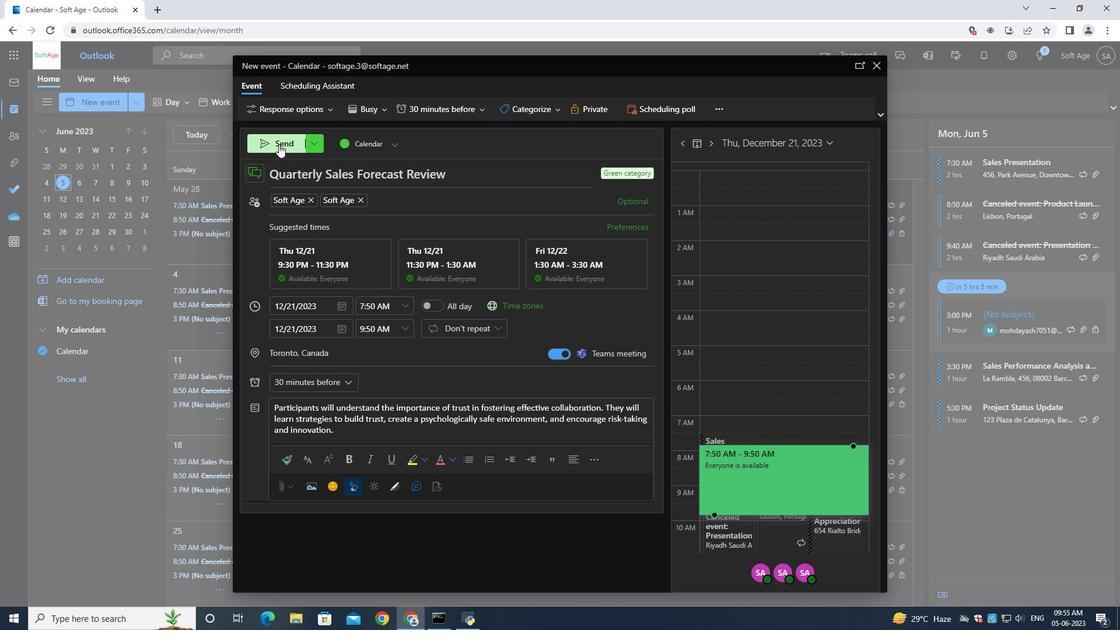 
Action: Mouse moved to (302, 228)
Screenshot: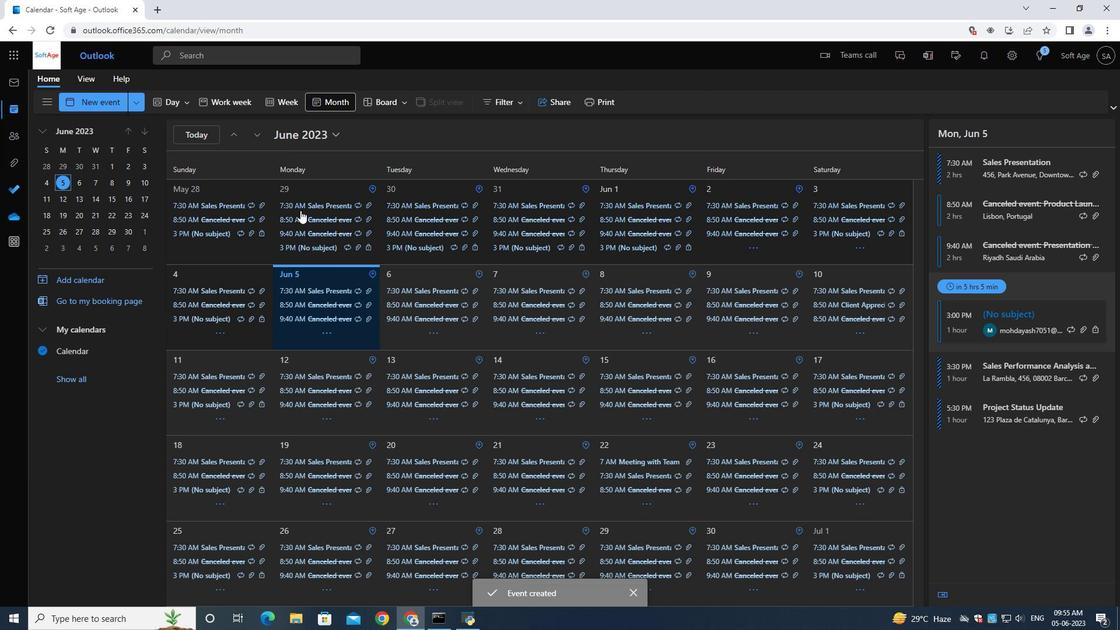 
